 Task: Research Airbnb accommodation in Warrenton, South Africa from 2nd December, 2023 to 12th December, 2023 for 2 adults.1  bedroom having 1 bed and 1 bathroom. Property type can be hotel. Booking option can be shelf check-in. Look for 5 properties as per requirement.
Action: Mouse moved to (420, 39)
Screenshot: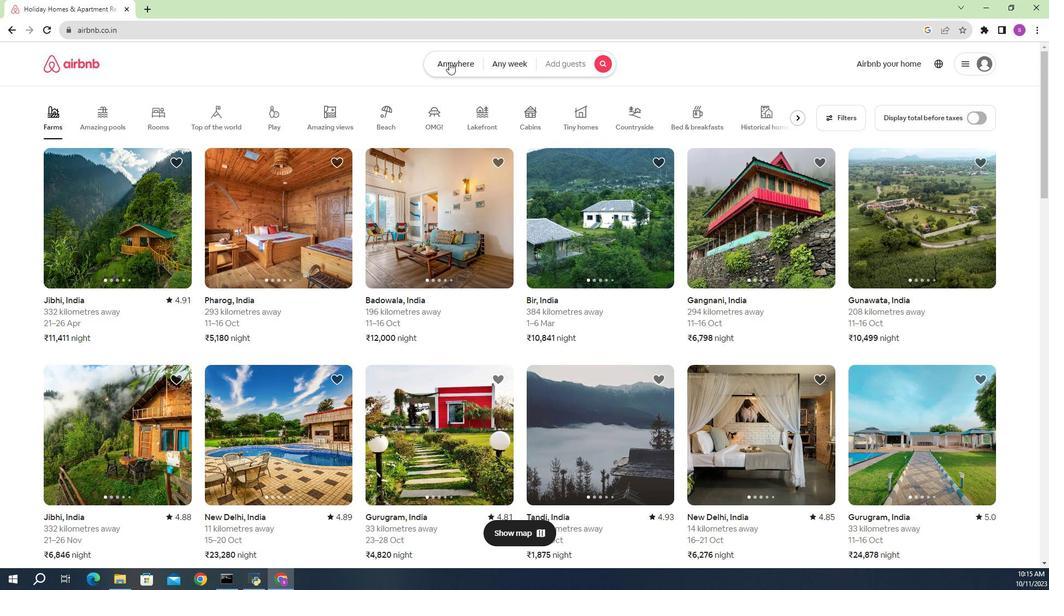 
Action: Mouse pressed left at (420, 39)
Screenshot: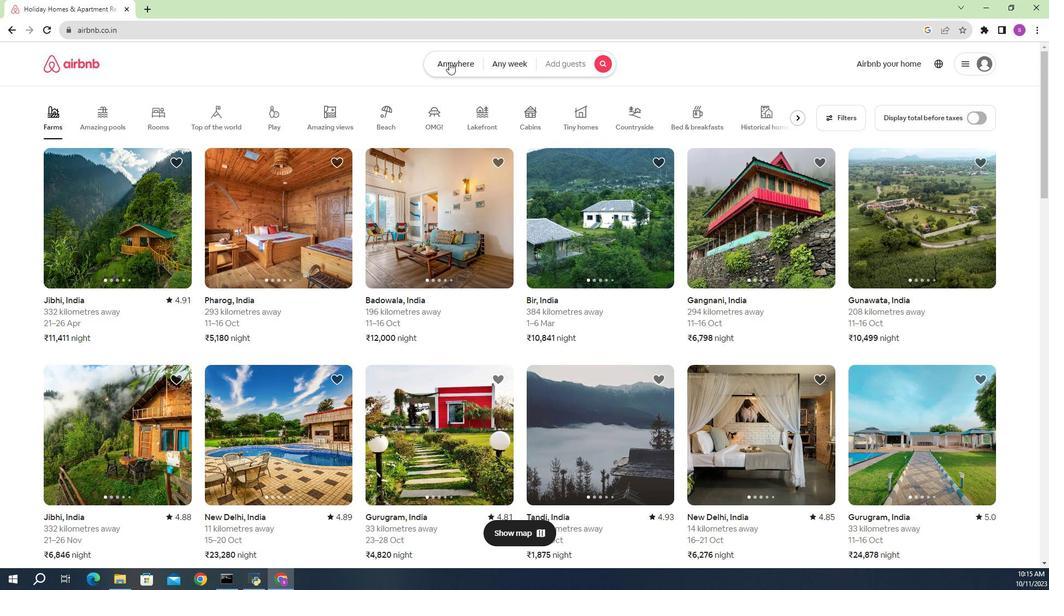 
Action: Mouse moved to (346, 85)
Screenshot: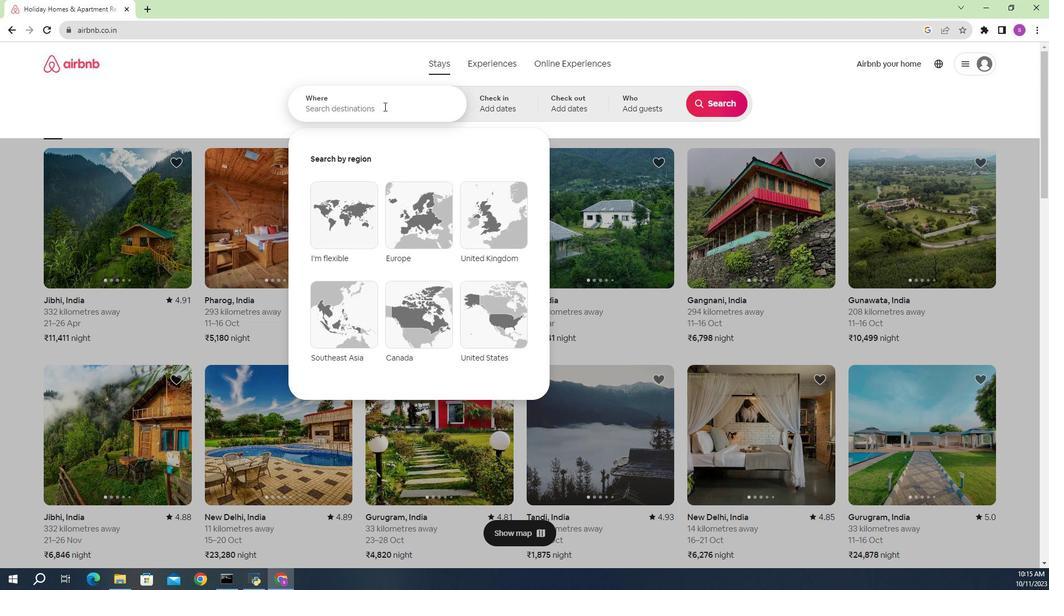 
Action: Mouse pressed left at (346, 85)
Screenshot: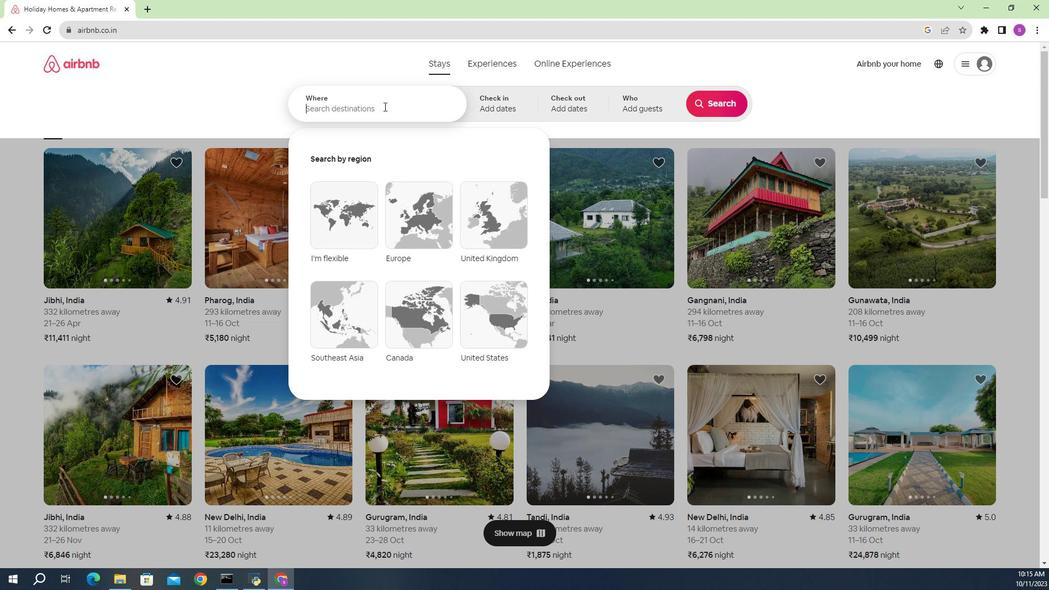 
Action: Key pressed <Key.shift>Warrenton,<Key.space><Key.shift>South<Key.space><Key.shift>africa<Key.enter>
Screenshot: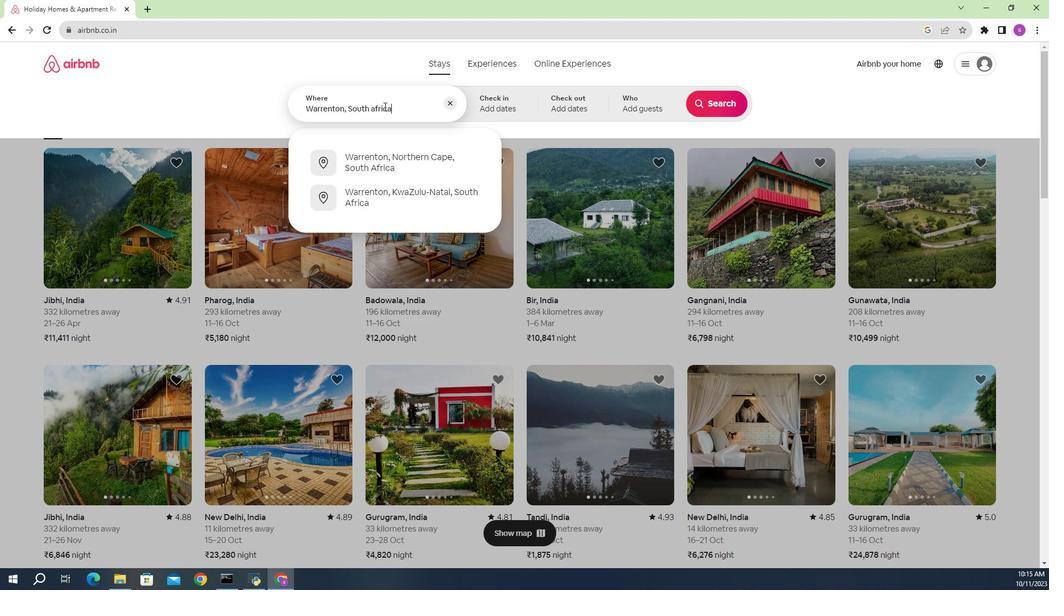 
Action: Mouse moved to (726, 172)
Screenshot: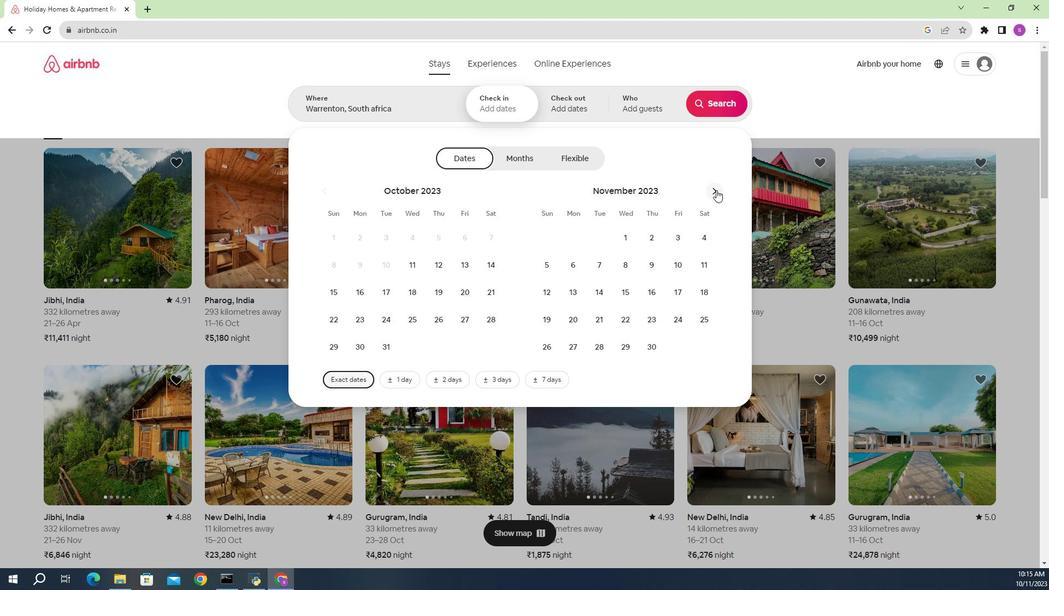 
Action: Mouse pressed left at (726, 172)
Screenshot: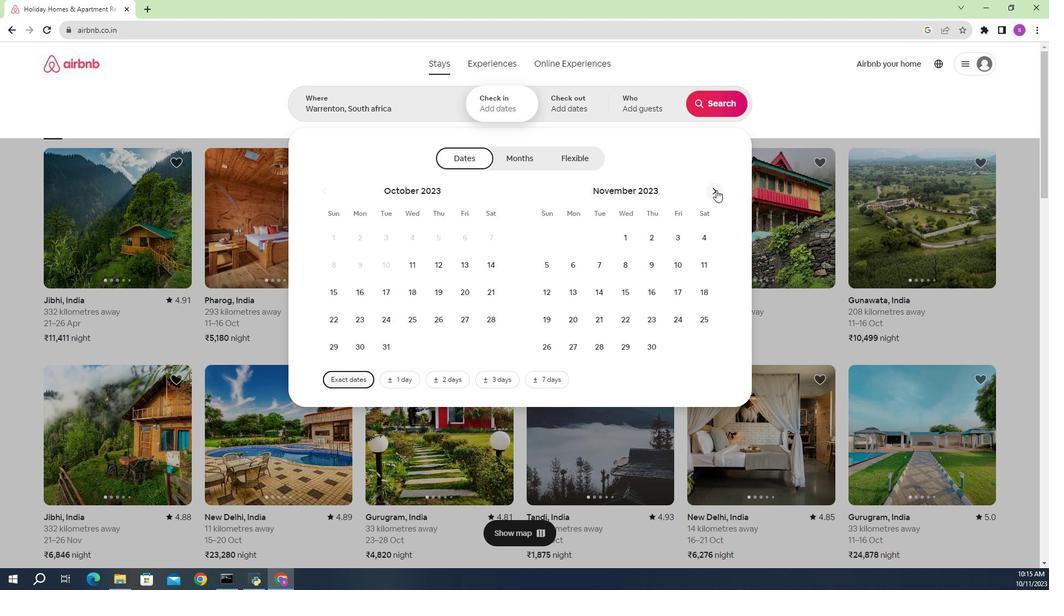 
Action: Mouse moved to (712, 218)
Screenshot: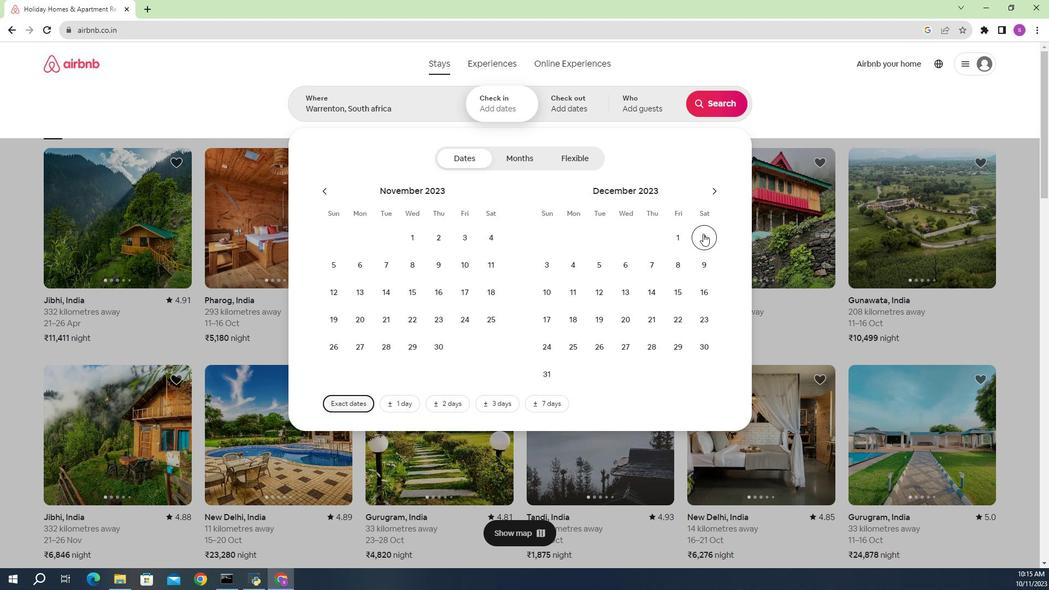 
Action: Mouse pressed left at (712, 218)
Screenshot: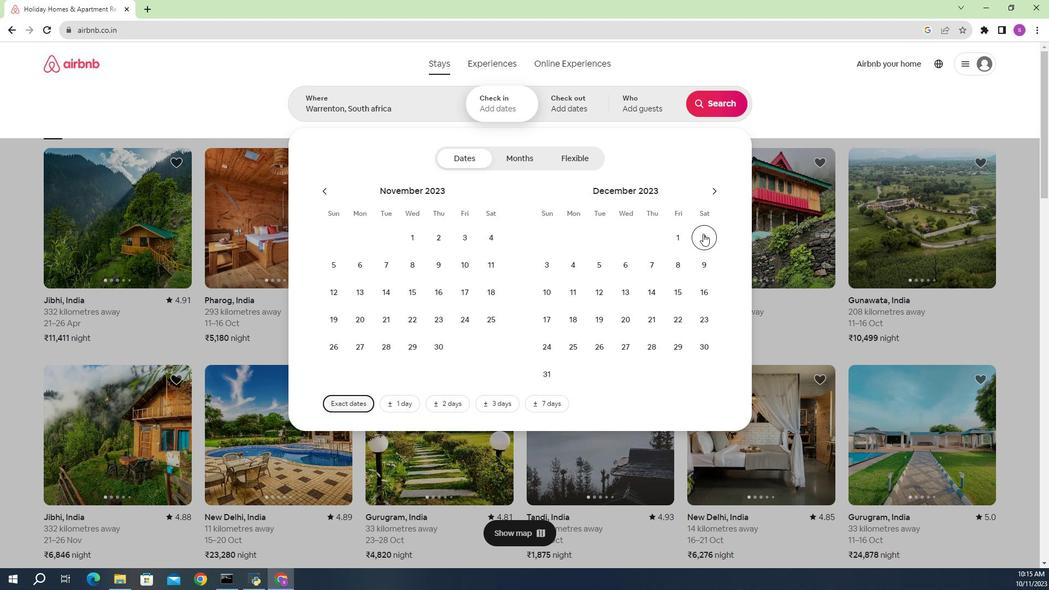 
Action: Mouse moved to (600, 279)
Screenshot: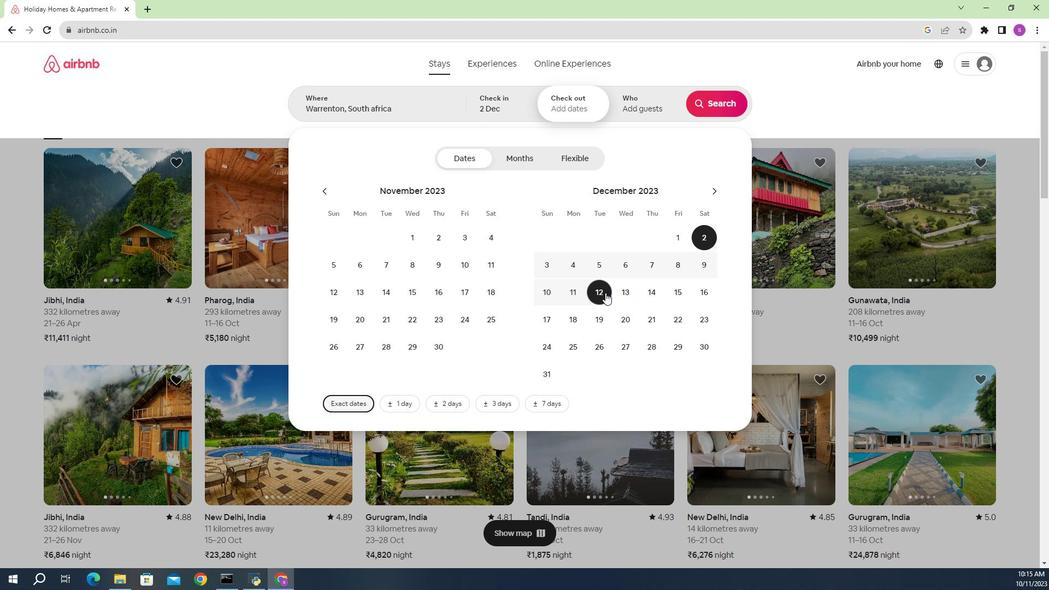 
Action: Mouse pressed left at (600, 279)
Screenshot: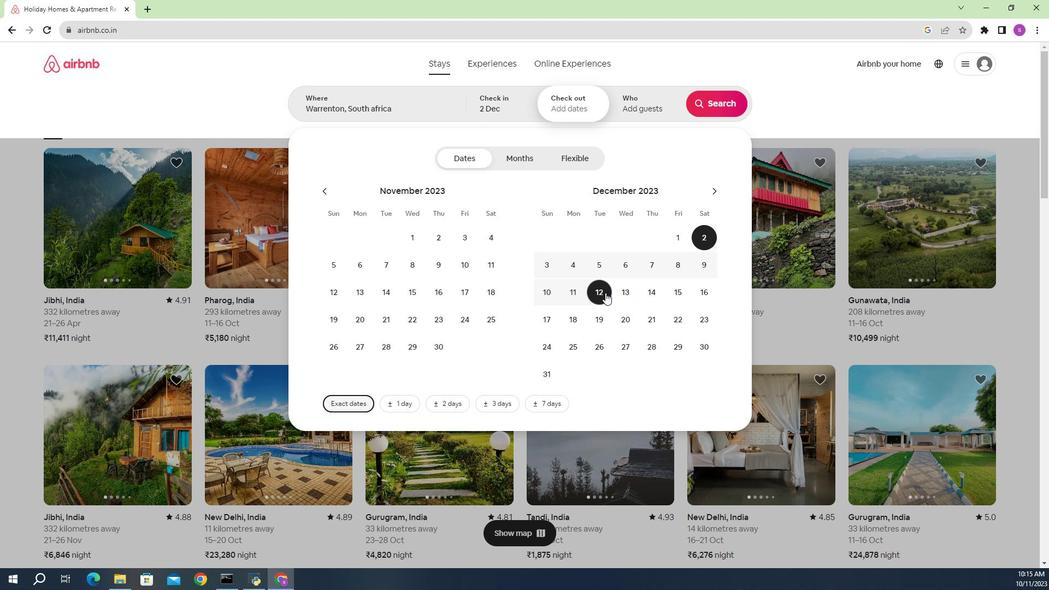 
Action: Mouse moved to (638, 77)
Screenshot: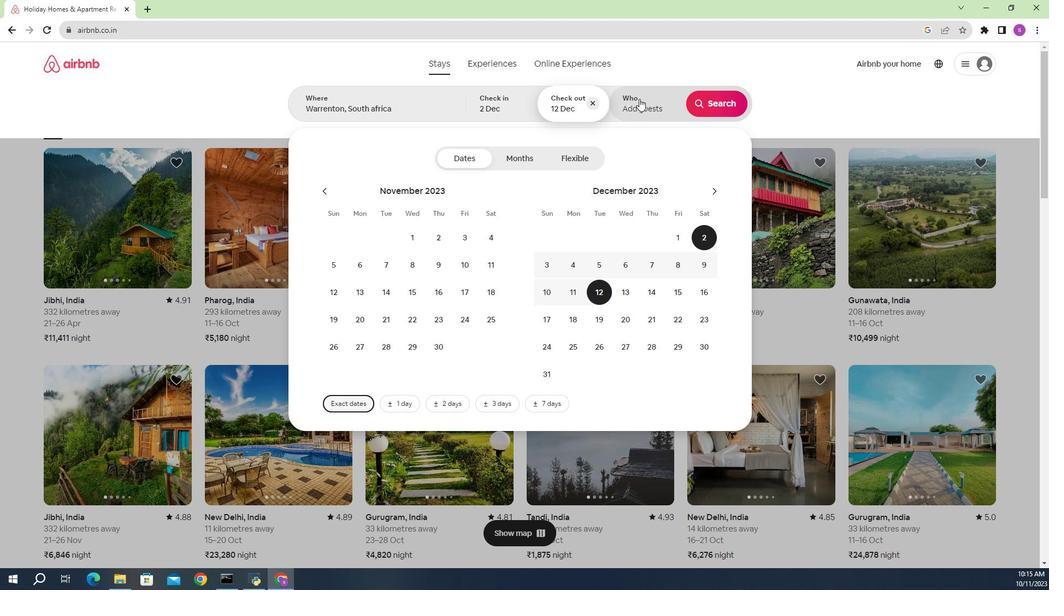 
Action: Mouse pressed left at (638, 77)
Screenshot: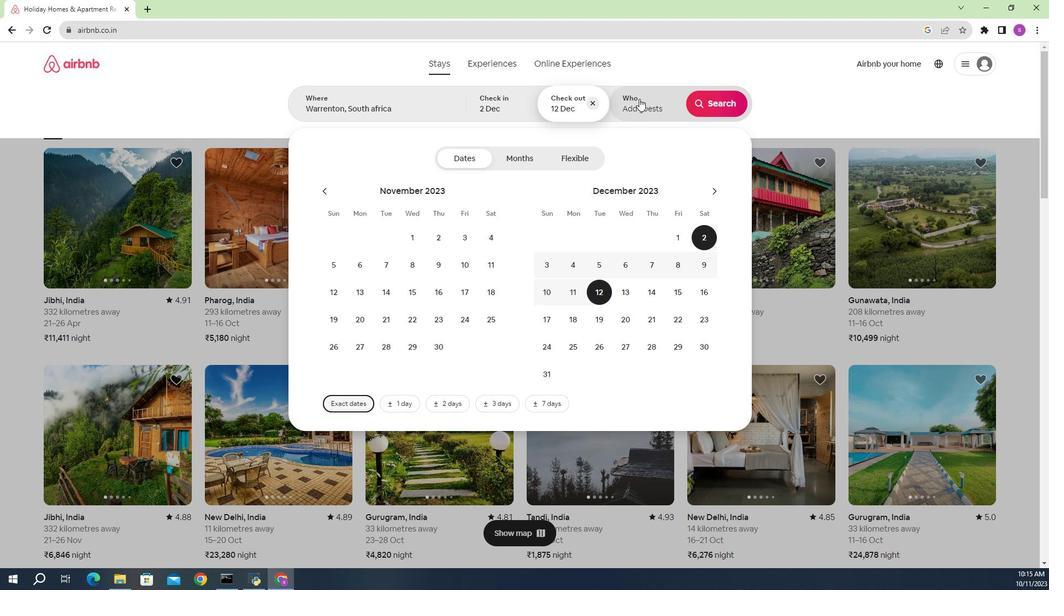 
Action: Mouse moved to (735, 141)
Screenshot: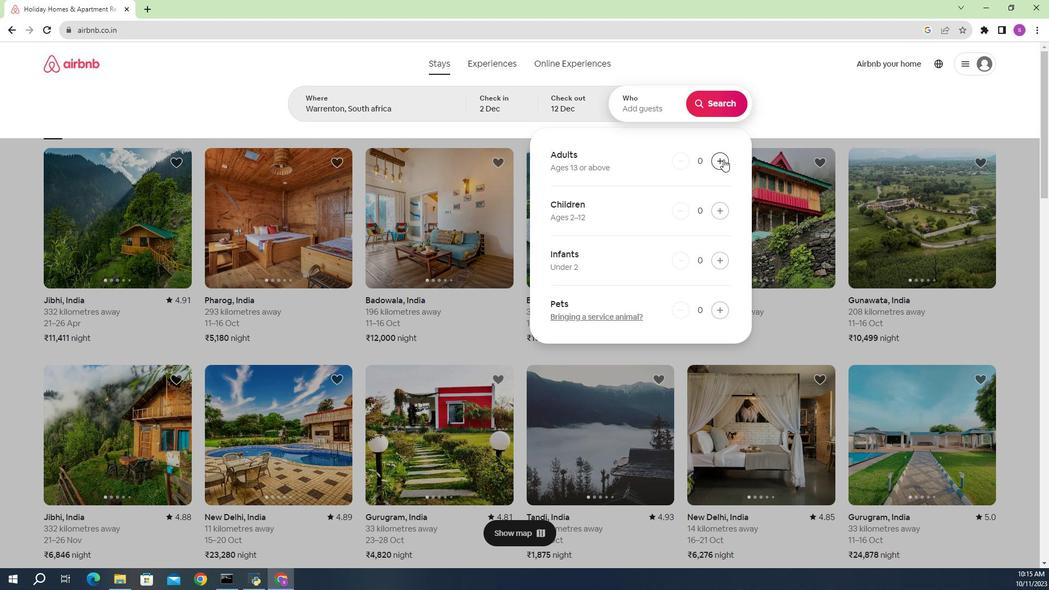 
Action: Mouse pressed left at (735, 141)
Screenshot: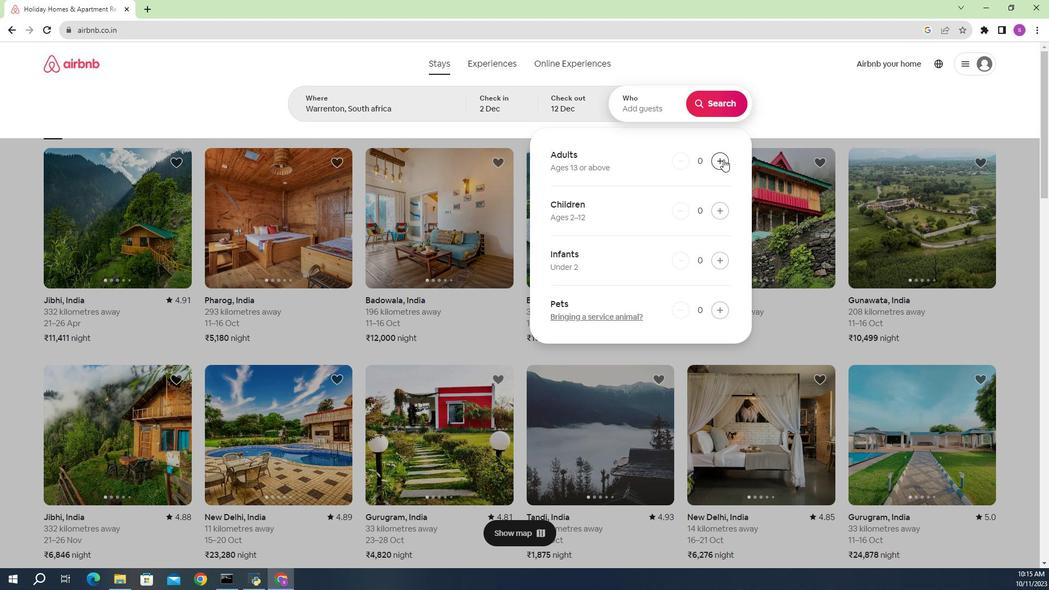 
Action: Mouse pressed left at (735, 141)
Screenshot: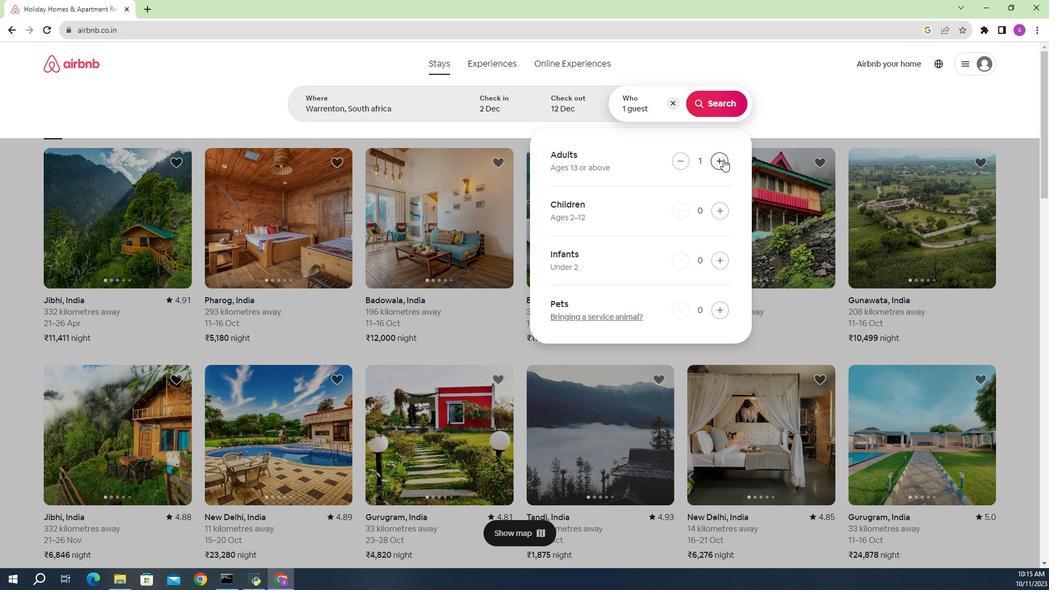 
Action: Mouse moved to (714, 80)
Screenshot: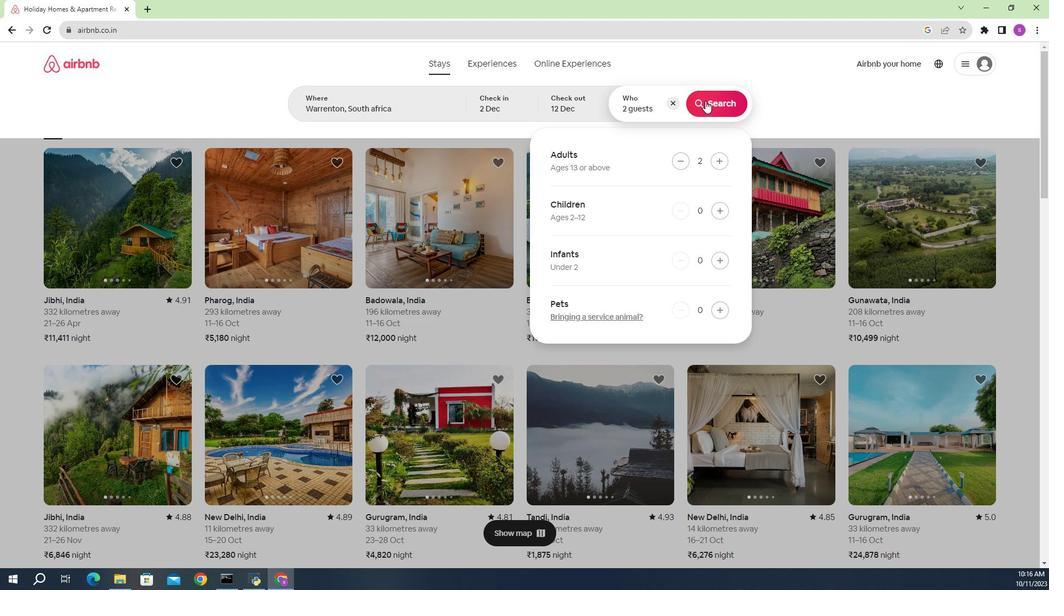 
Action: Mouse pressed left at (714, 80)
Screenshot: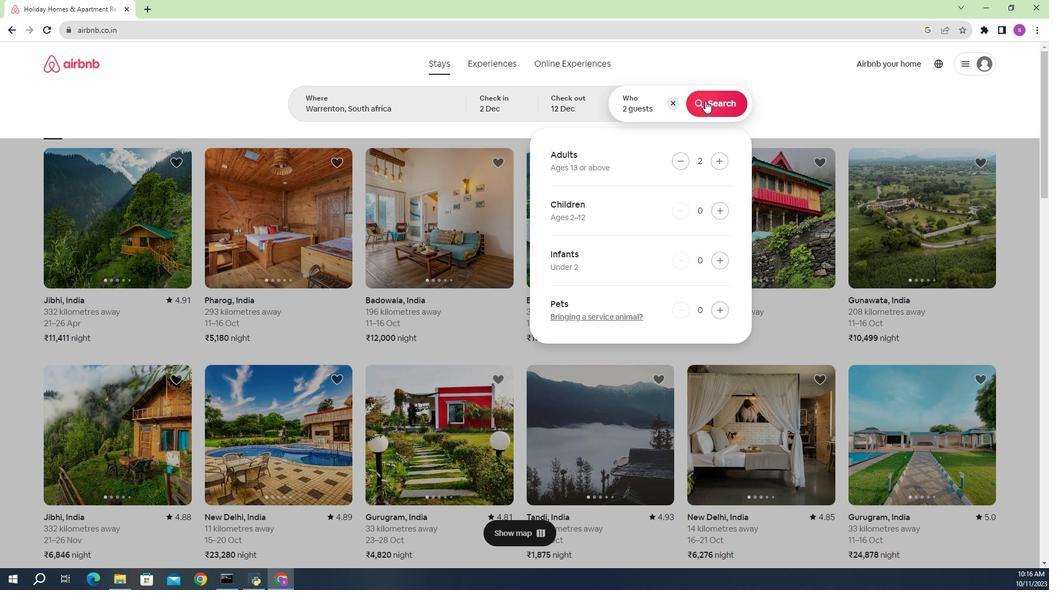 
Action: Mouse moved to (915, 85)
Screenshot: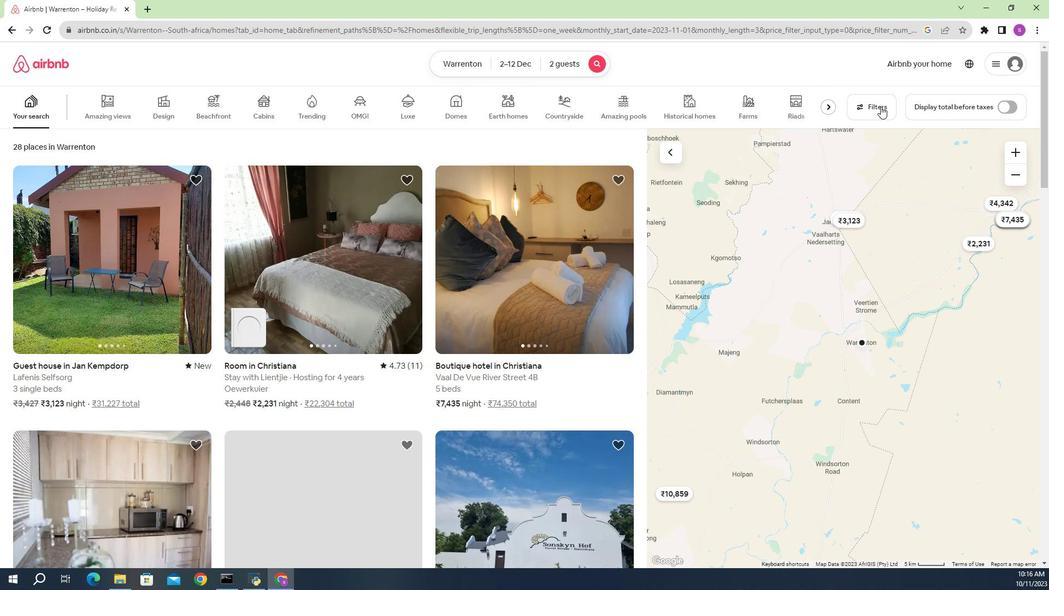 
Action: Mouse pressed left at (915, 85)
Screenshot: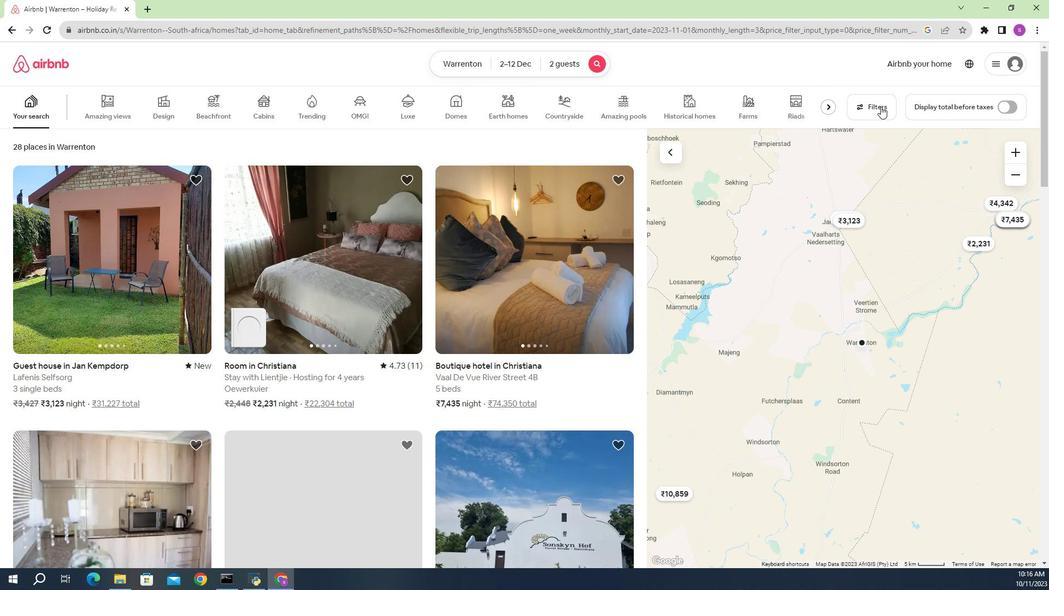 
Action: Mouse moved to (424, 359)
Screenshot: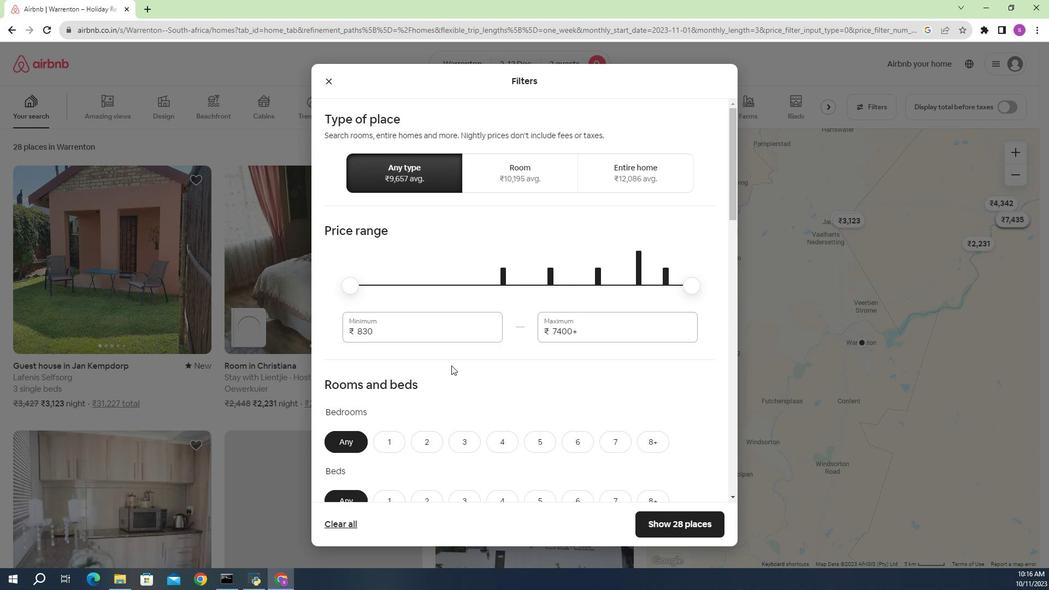 
Action: Mouse scrolled (424, 359) with delta (0, 0)
Screenshot: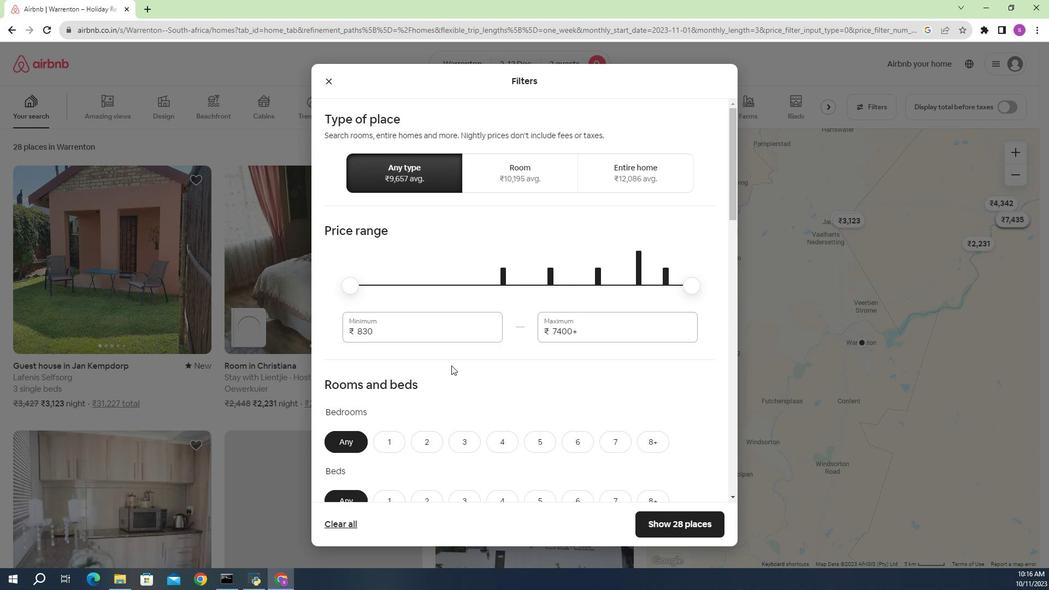 
Action: Mouse moved to (422, 350)
Screenshot: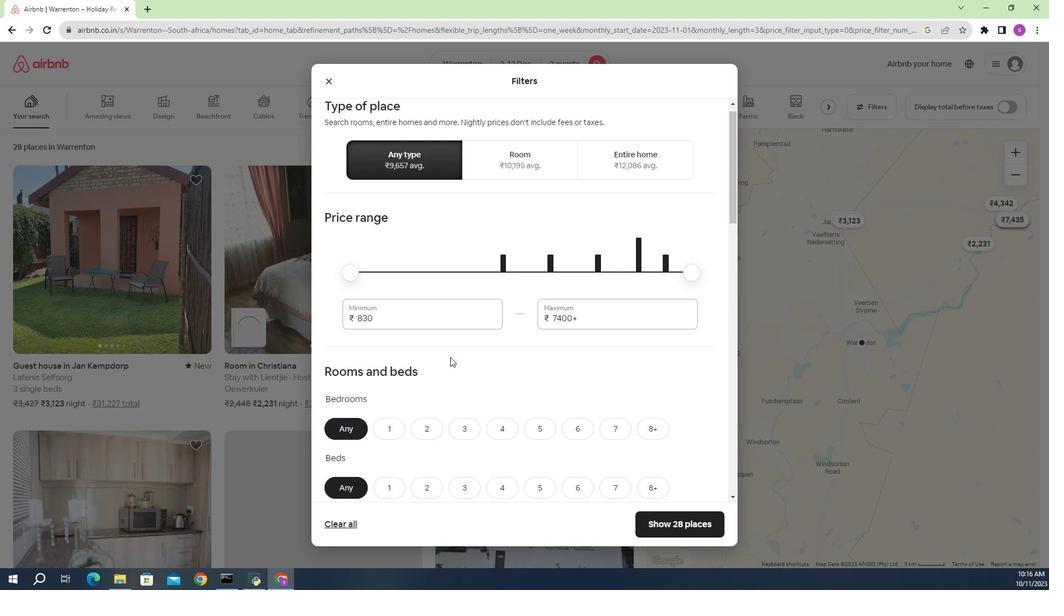
Action: Mouse scrolled (422, 350) with delta (0, 0)
Screenshot: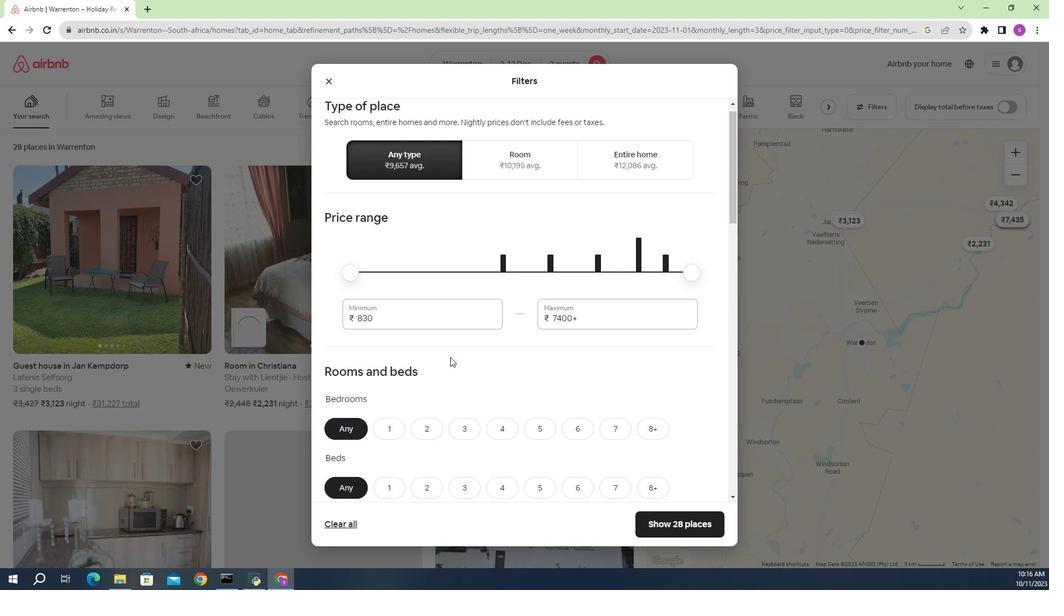 
Action: Mouse moved to (349, 314)
Screenshot: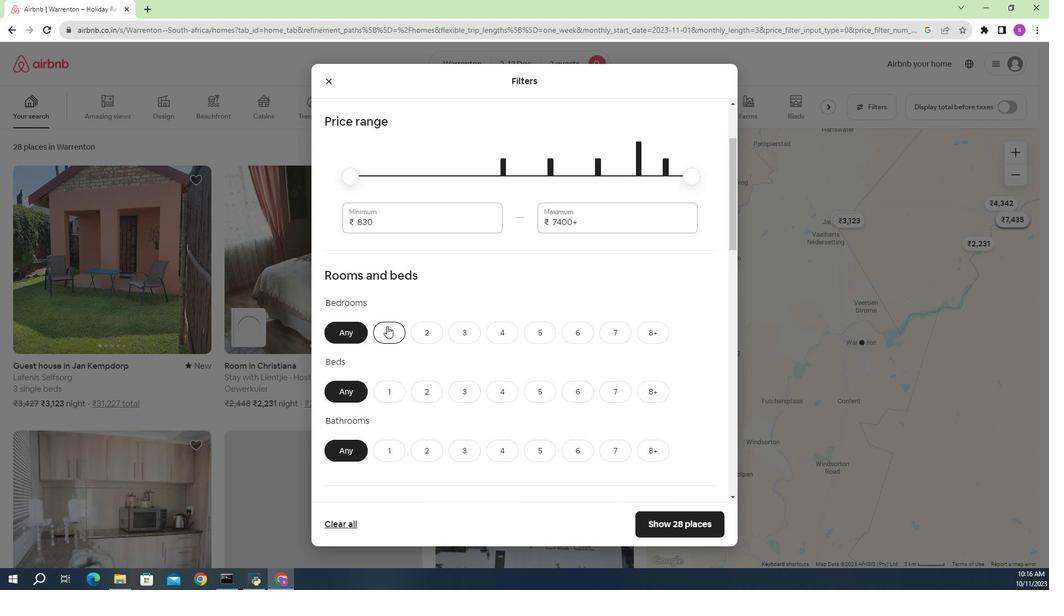 
Action: Mouse pressed left at (349, 314)
Screenshot: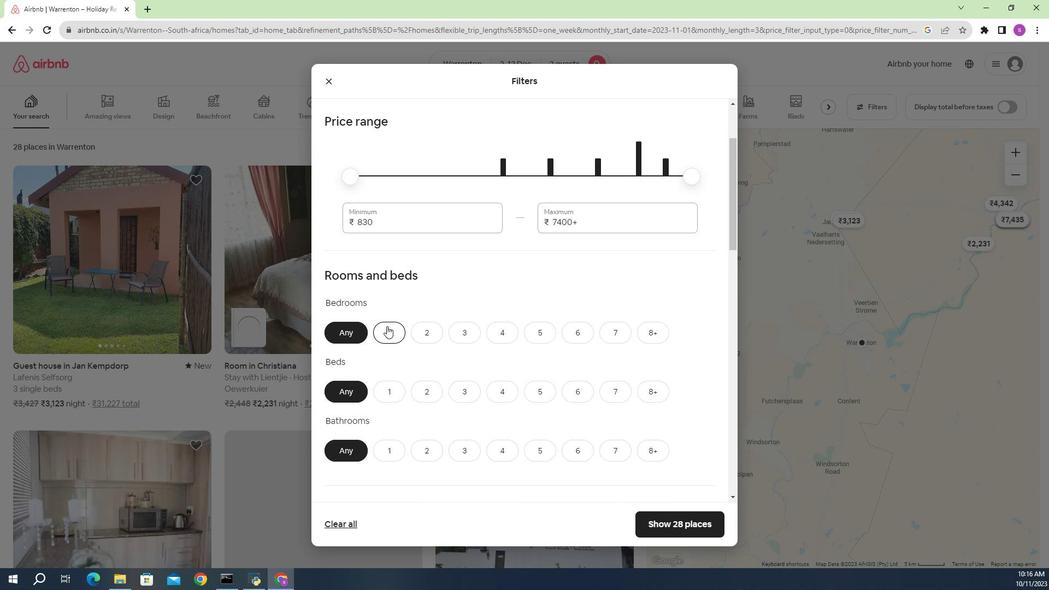 
Action: Mouse moved to (352, 381)
Screenshot: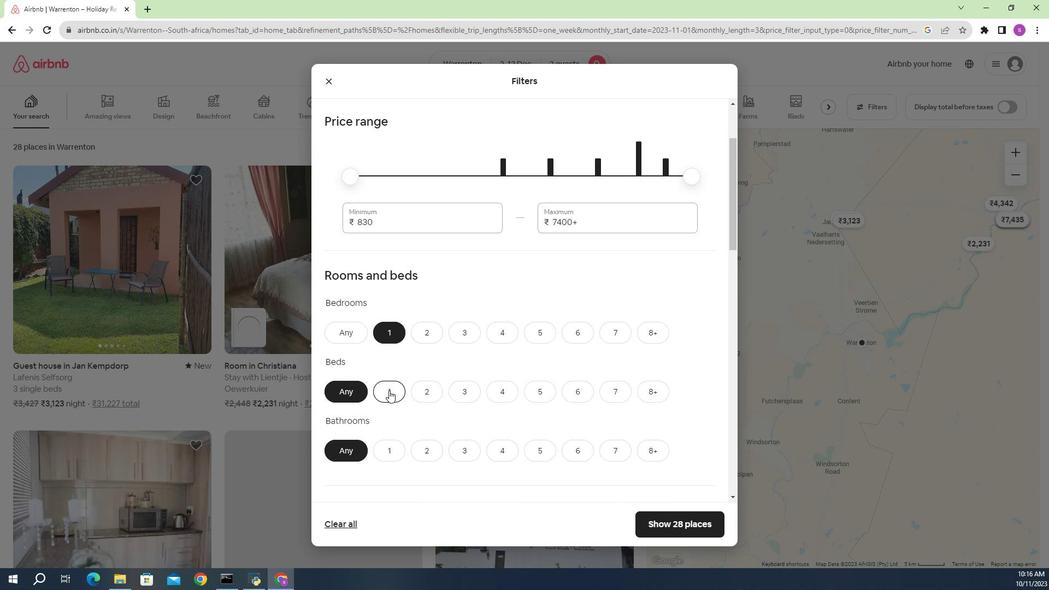 
Action: Mouse pressed left at (352, 381)
Screenshot: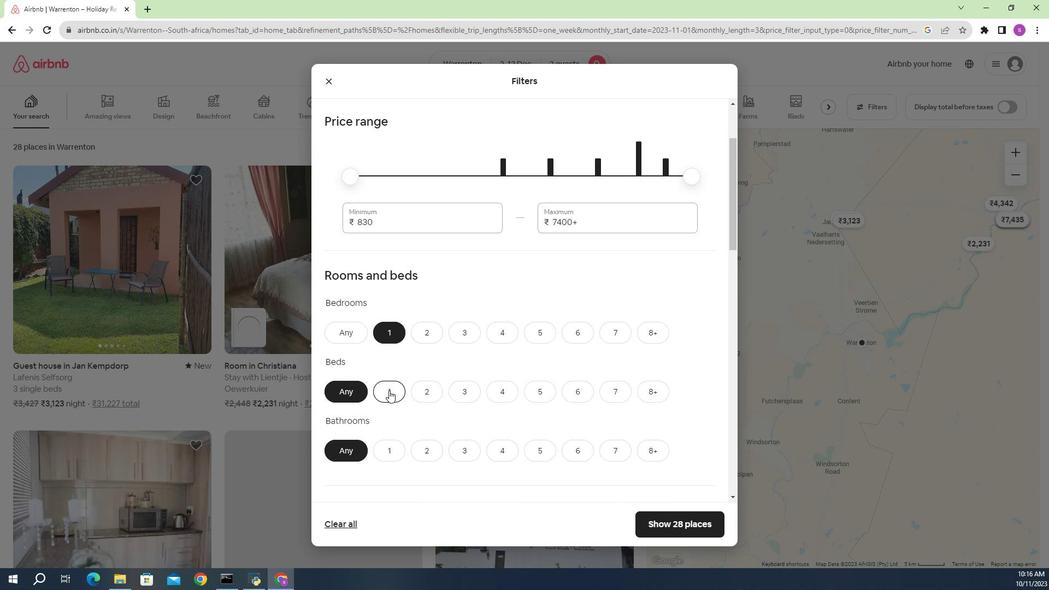 
Action: Mouse moved to (370, 348)
Screenshot: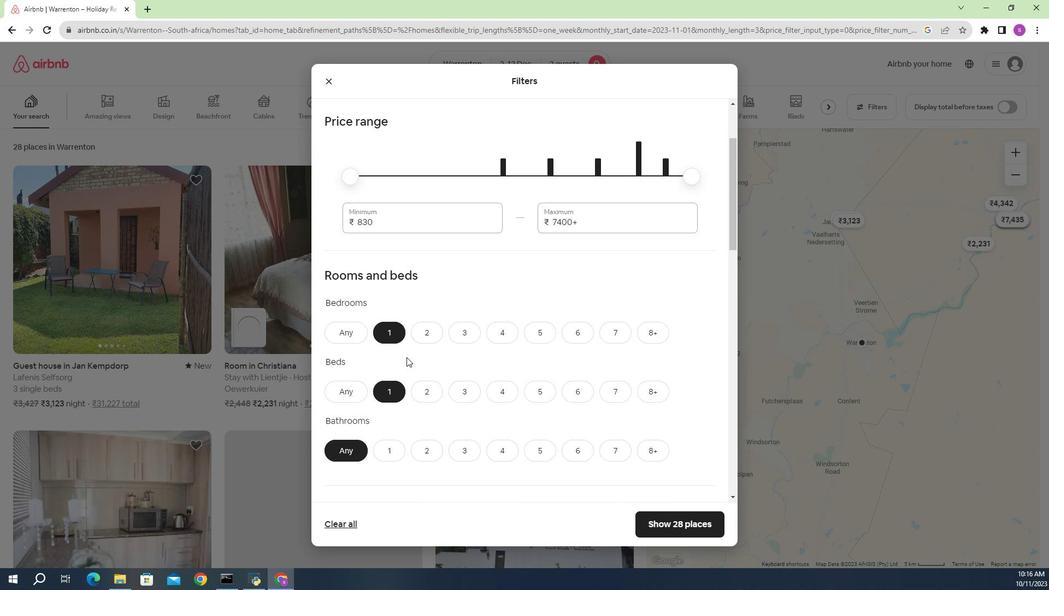 
Action: Mouse scrolled (370, 347) with delta (0, -1)
Screenshot: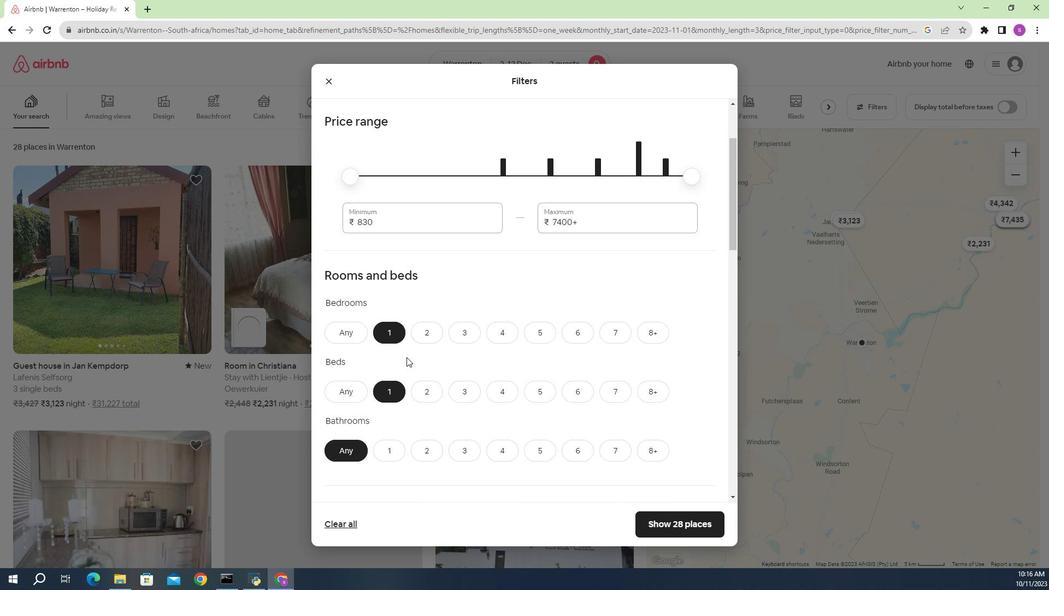 
Action: Mouse moved to (372, 345)
Screenshot: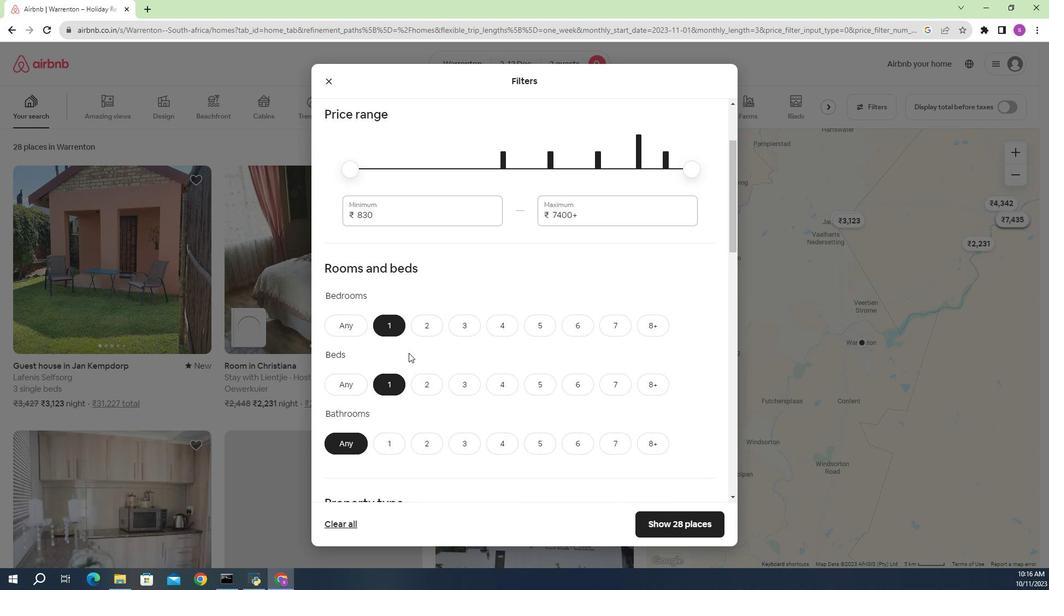 
Action: Mouse scrolled (372, 345) with delta (0, 0)
Screenshot: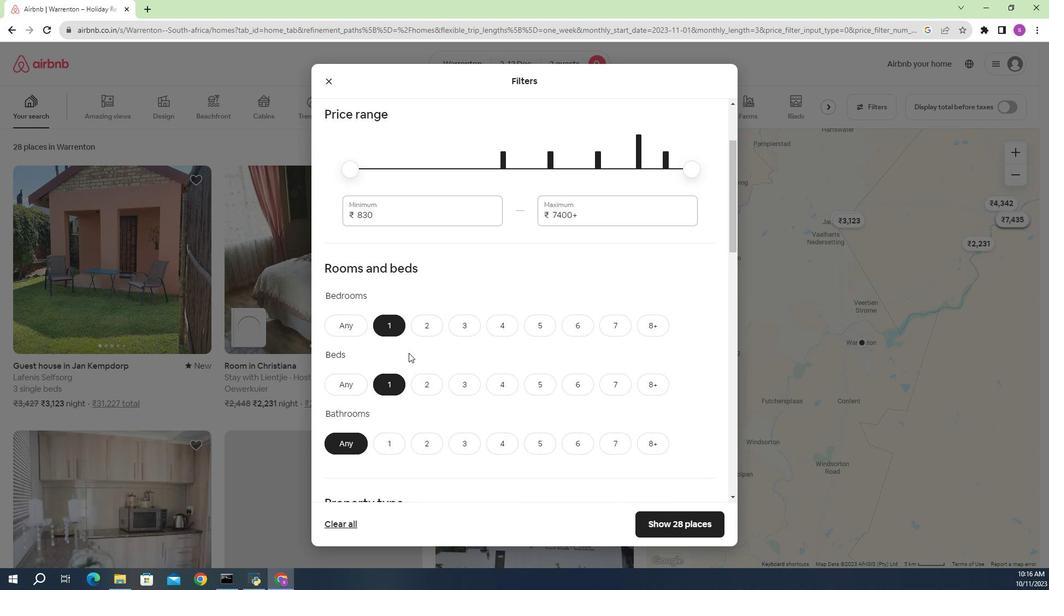 
Action: Mouse moved to (346, 325)
Screenshot: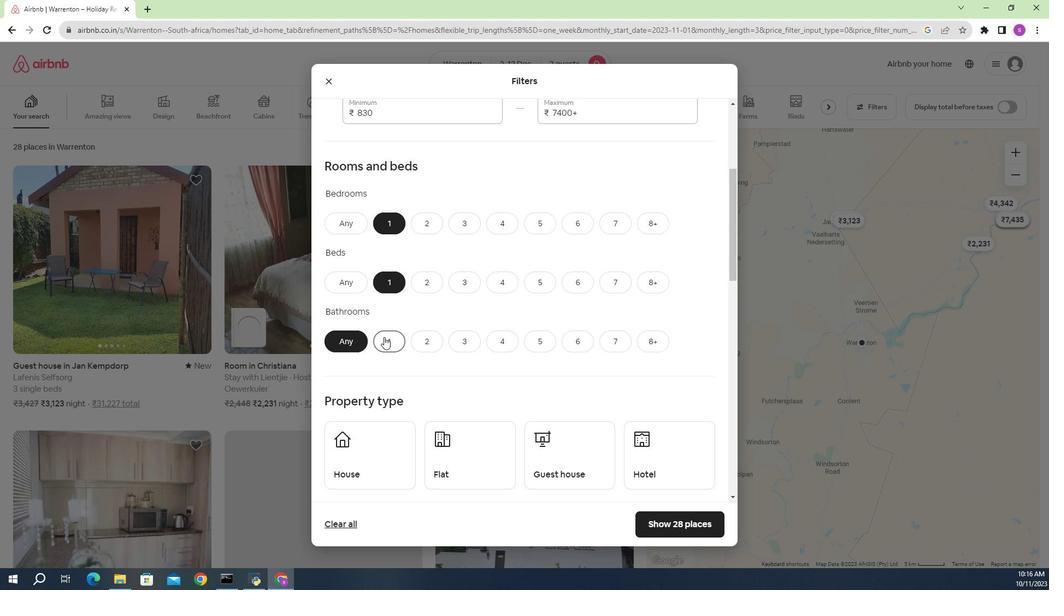 
Action: Mouse pressed left at (346, 325)
Screenshot: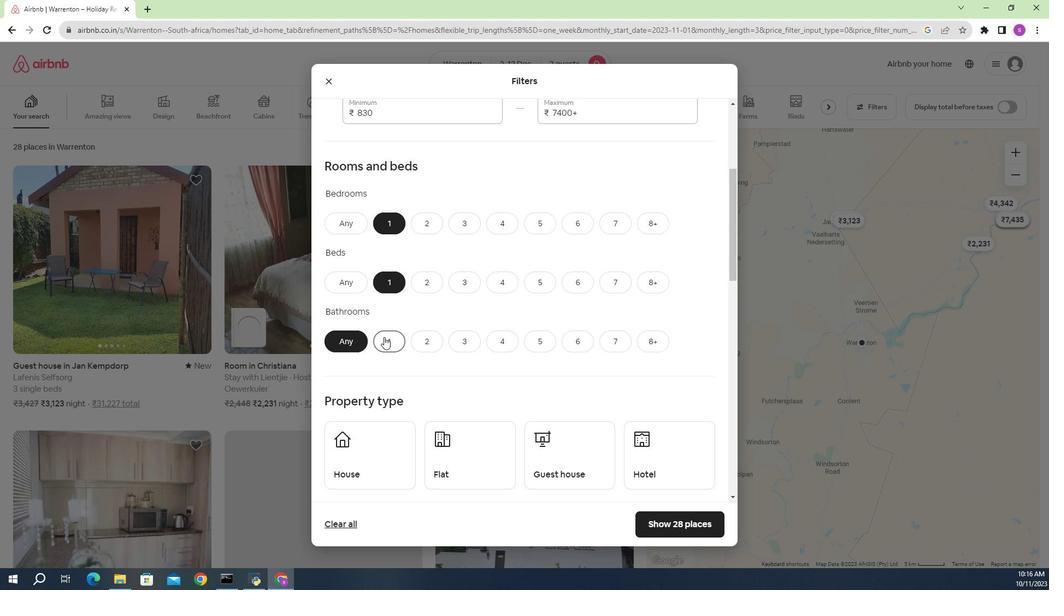 
Action: Mouse moved to (381, 291)
Screenshot: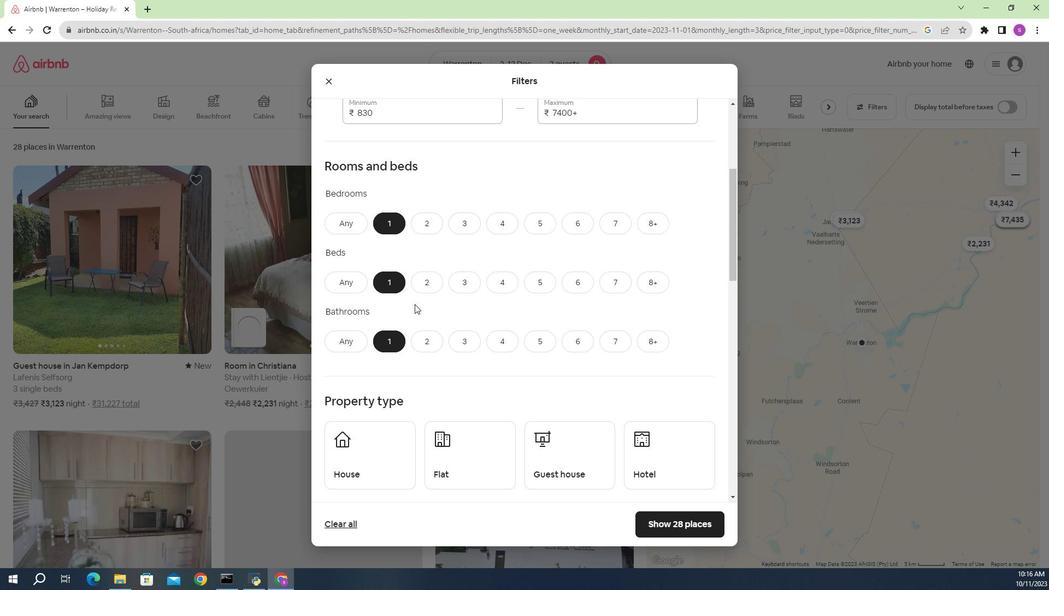 
Action: Mouse scrolled (381, 290) with delta (0, -1)
Screenshot: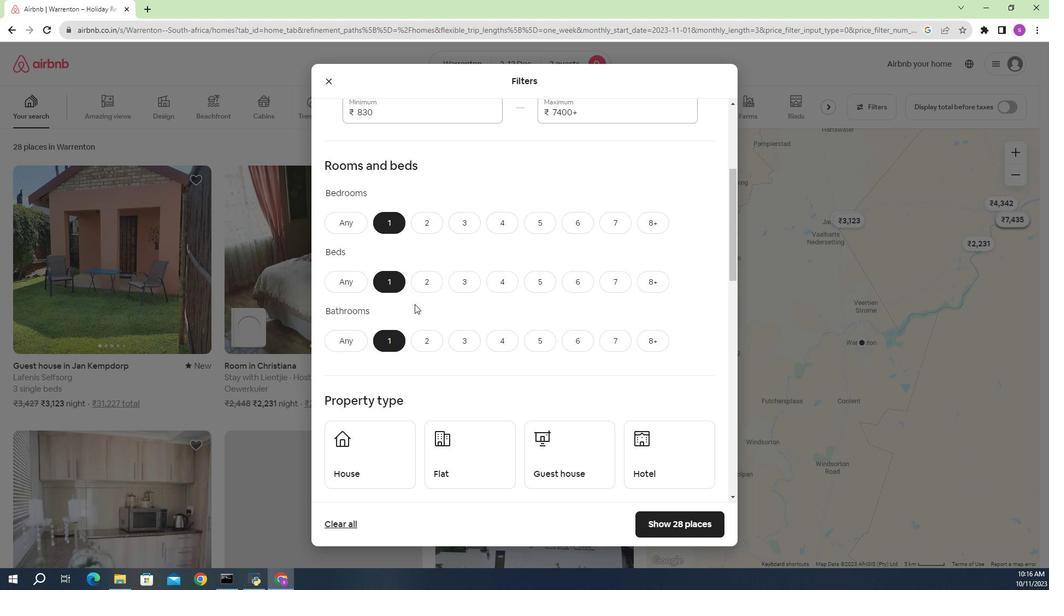 
Action: Mouse moved to (663, 393)
Screenshot: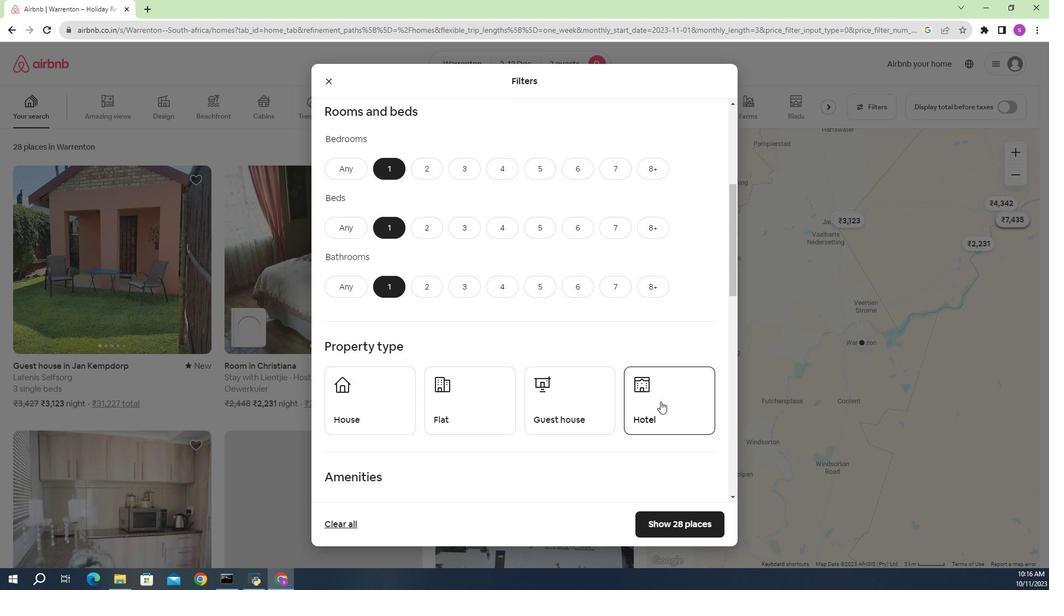 
Action: Mouse pressed left at (663, 393)
Screenshot: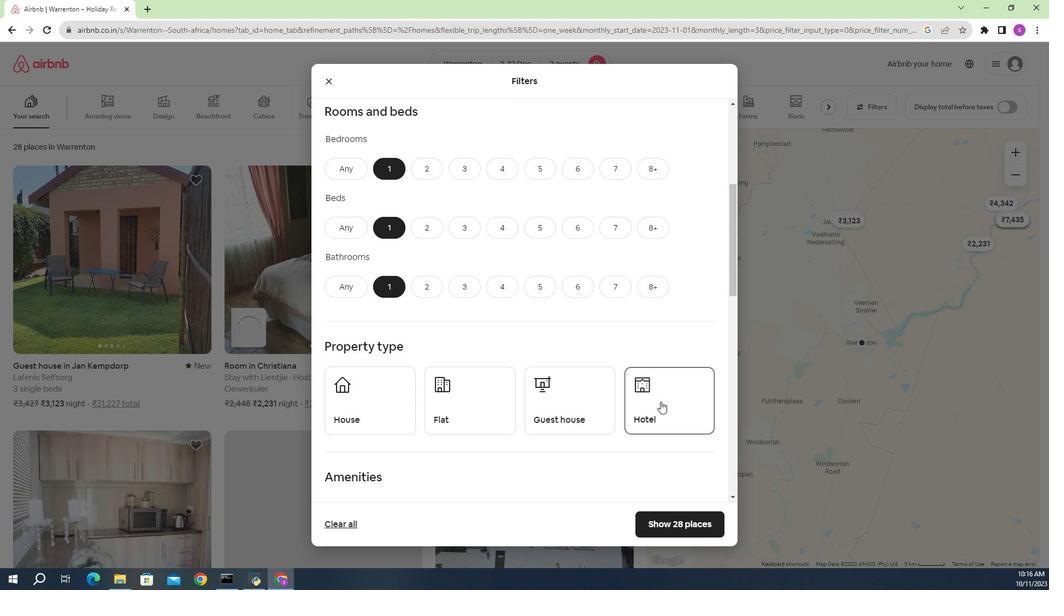 
Action: Mouse moved to (555, 425)
Screenshot: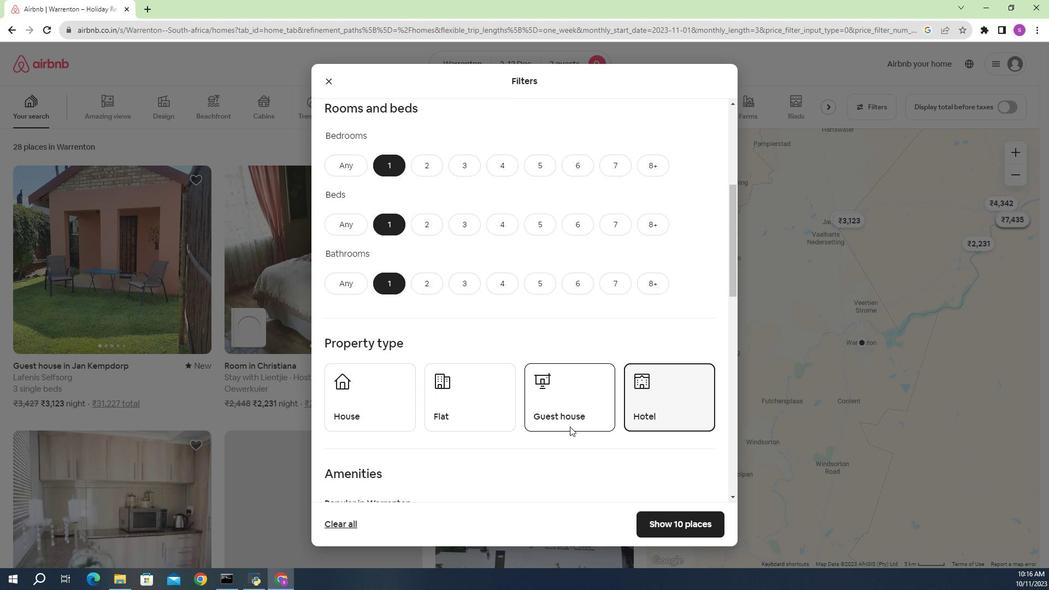 
Action: Mouse scrolled (555, 425) with delta (0, 0)
Screenshot: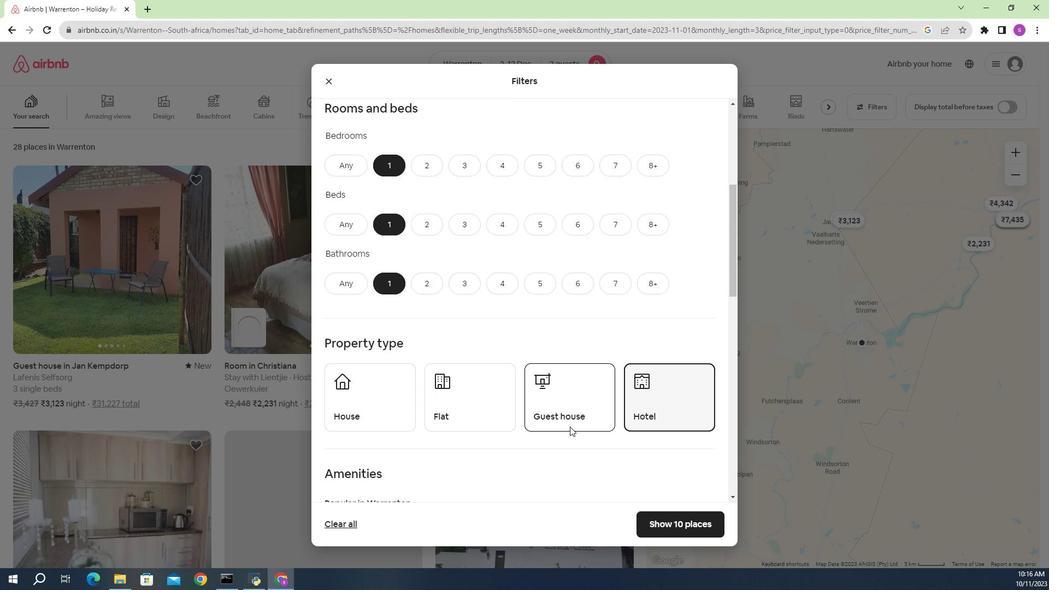 
Action: Mouse moved to (570, 379)
Screenshot: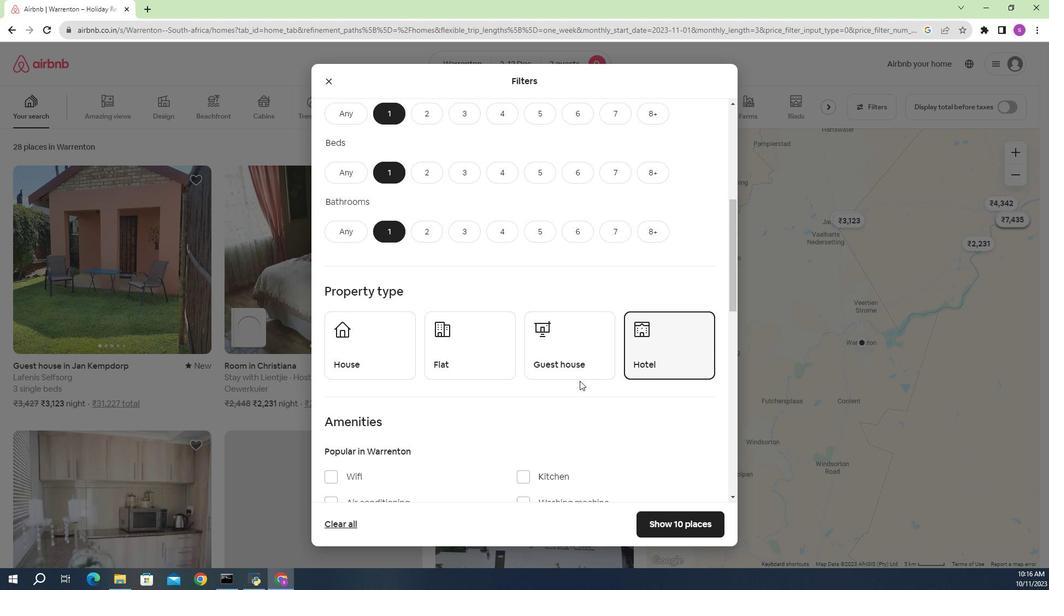
Action: Mouse scrolled (570, 379) with delta (0, 0)
Screenshot: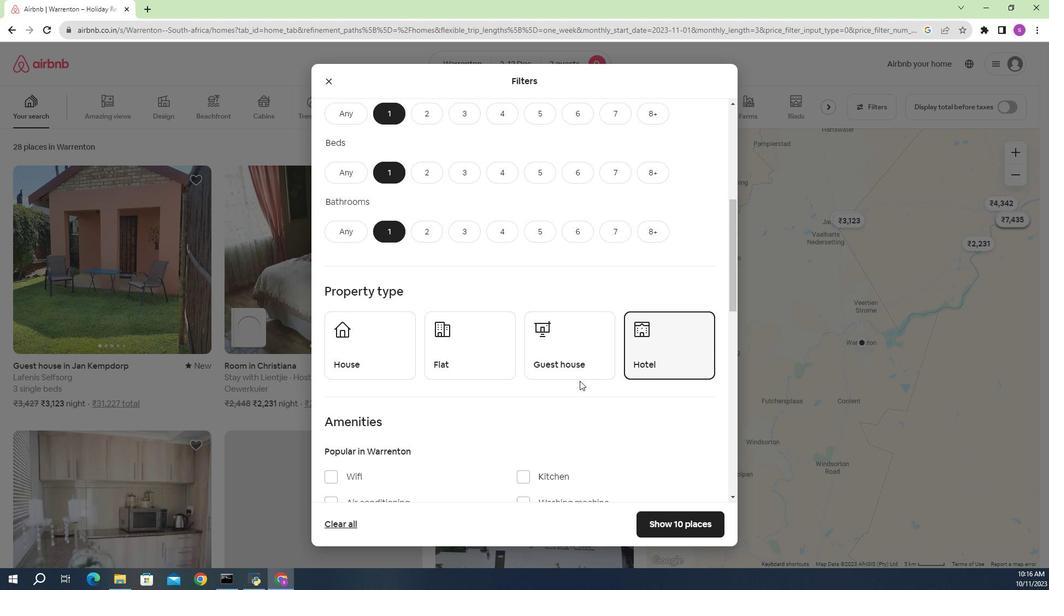 
Action: Mouse moved to (567, 357)
Screenshot: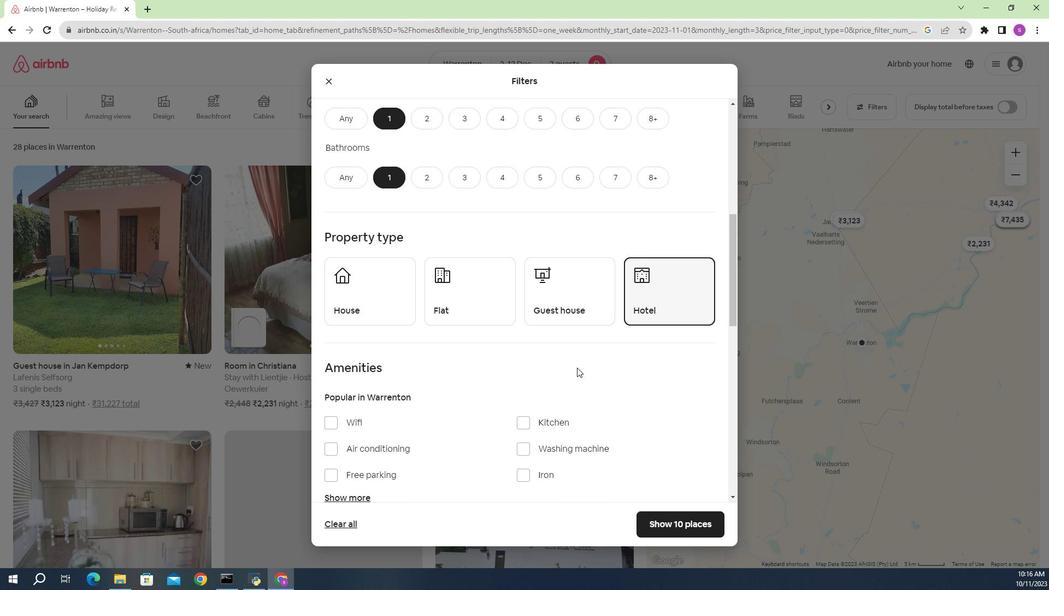 
Action: Mouse scrolled (567, 356) with delta (0, 0)
Screenshot: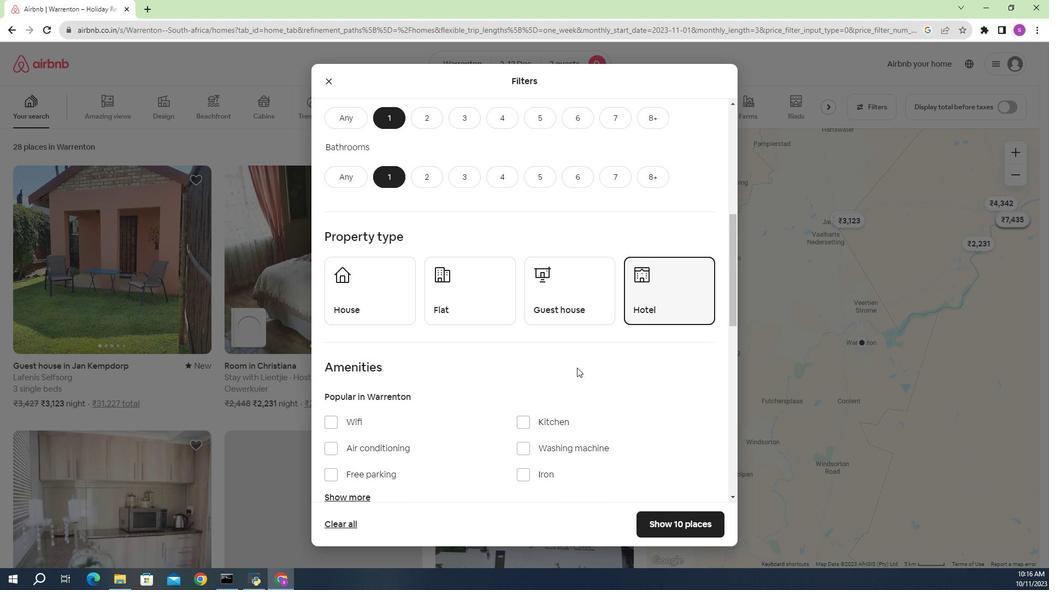 
Action: Mouse moved to (567, 357)
Screenshot: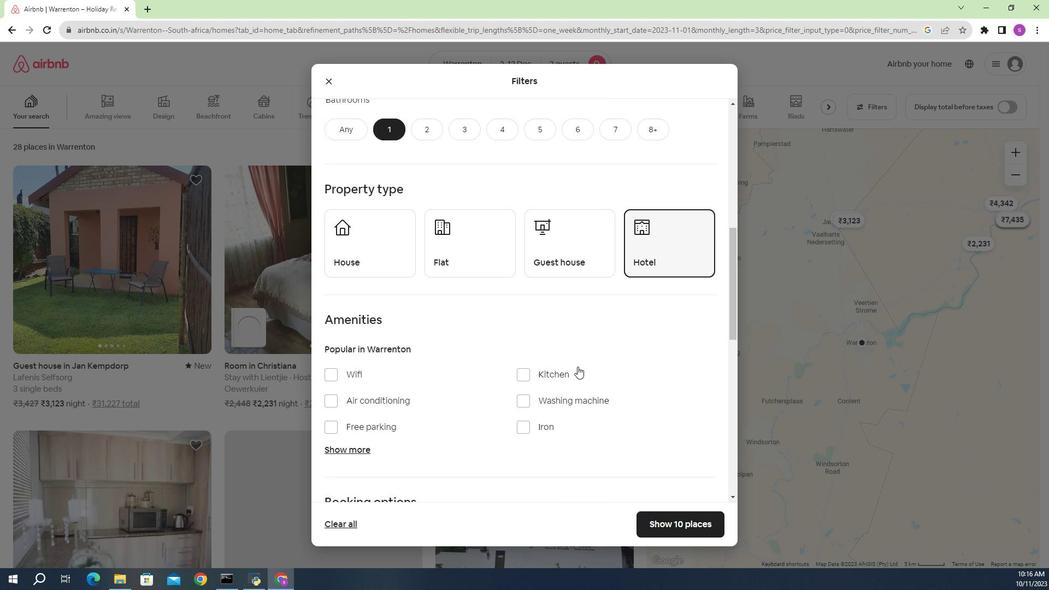 
Action: Mouse scrolled (567, 356) with delta (0, 0)
Screenshot: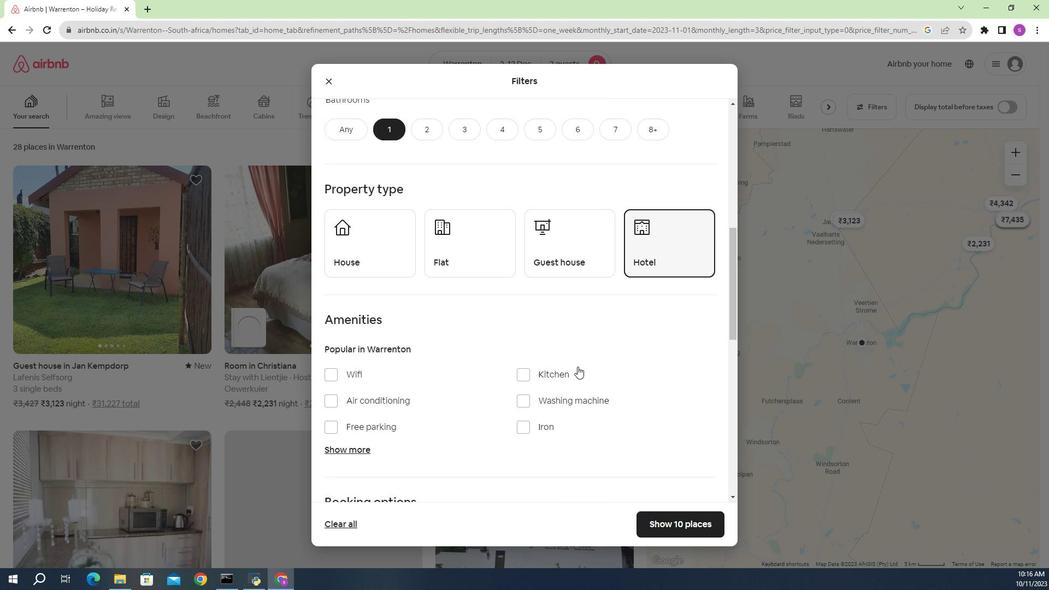 
Action: Mouse moved to (515, 297)
Screenshot: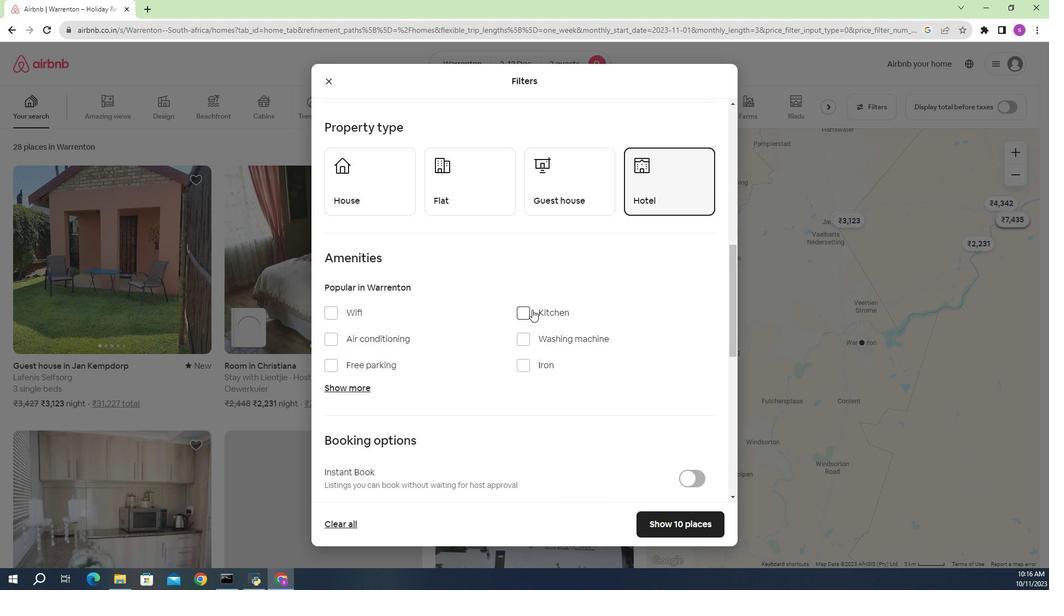 
Action: Mouse scrolled (515, 296) with delta (0, 0)
Screenshot: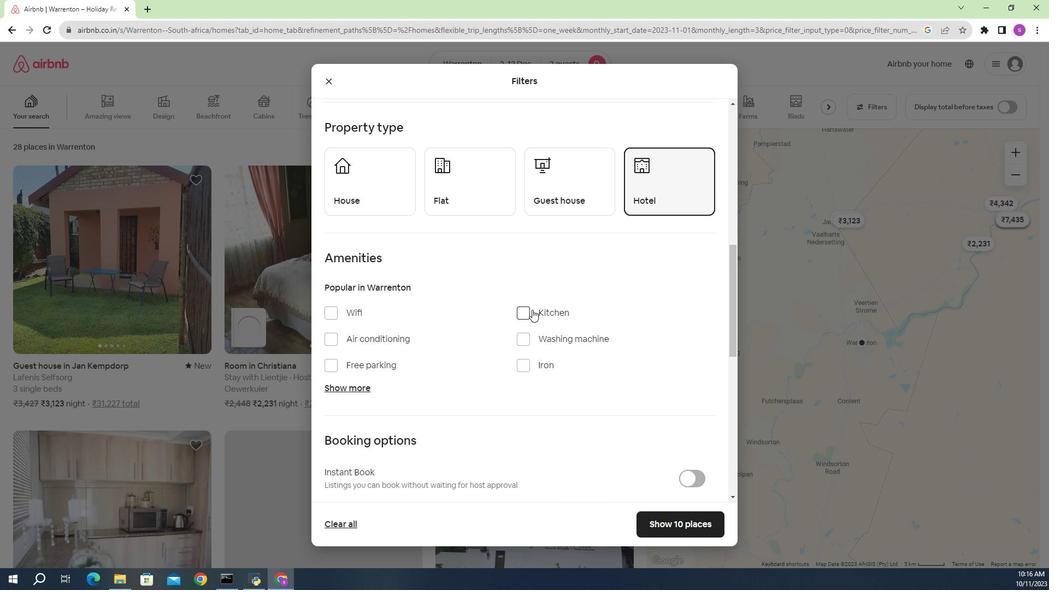
Action: Mouse scrolled (515, 296) with delta (0, 0)
Screenshot: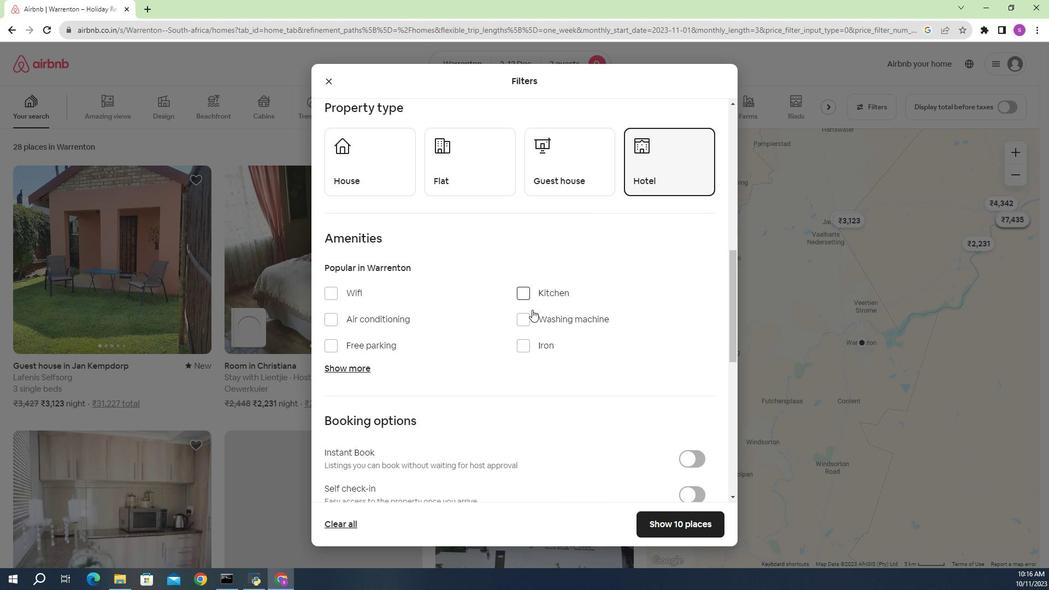 
Action: Mouse moved to (704, 399)
Screenshot: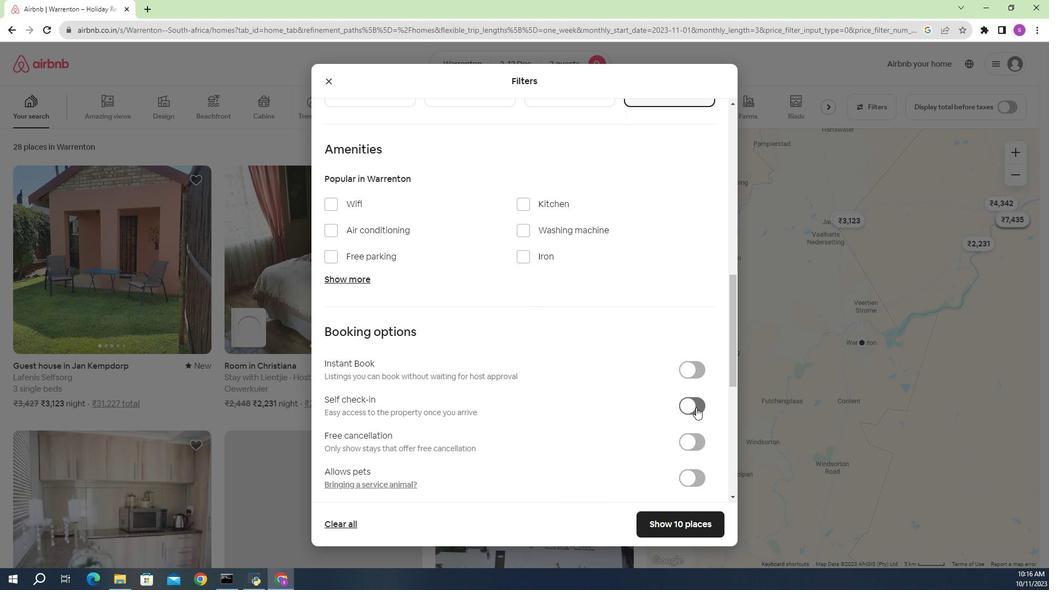 
Action: Mouse pressed left at (704, 399)
Screenshot: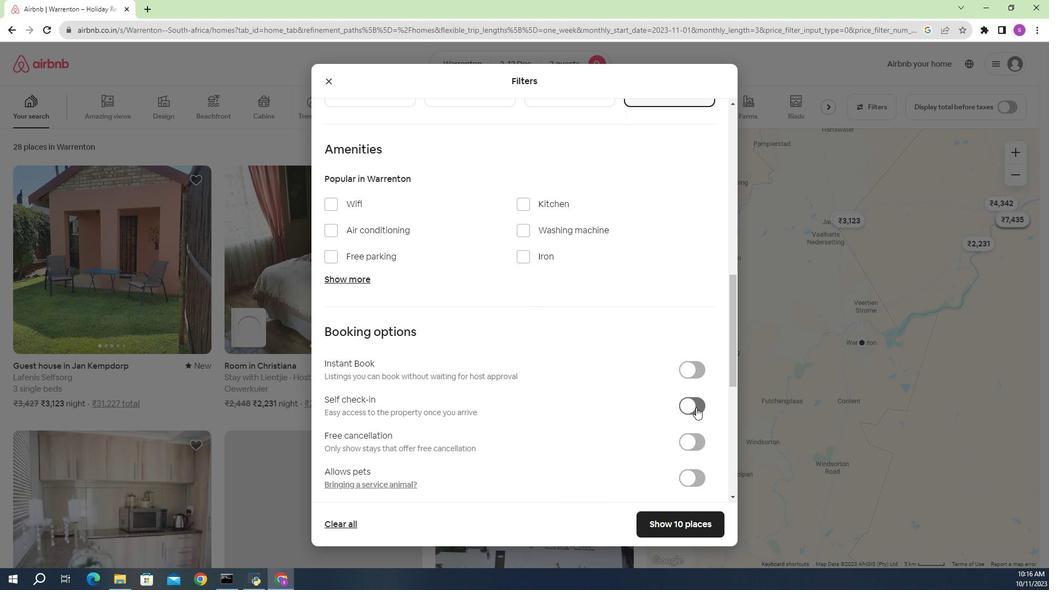
Action: Mouse moved to (582, 375)
Screenshot: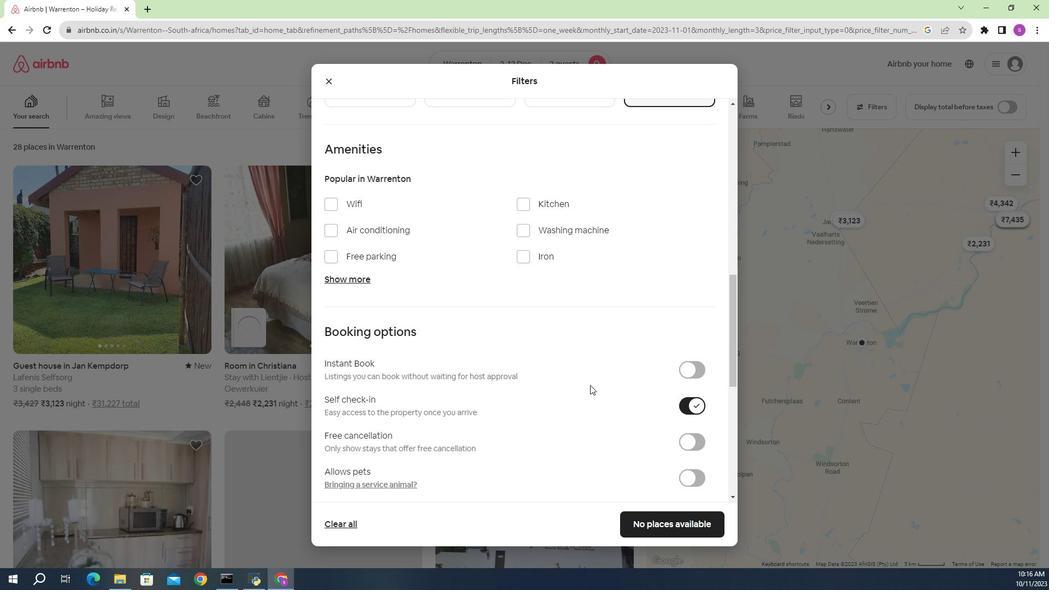 
Action: Mouse scrolled (582, 374) with delta (0, 0)
Screenshot: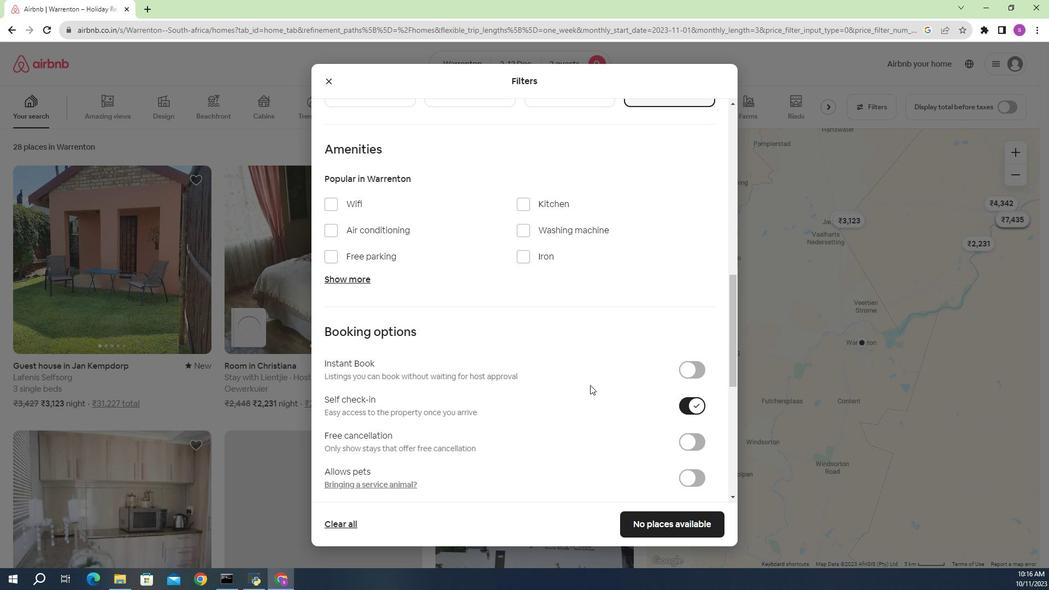 
Action: Mouse scrolled (582, 374) with delta (0, 0)
Screenshot: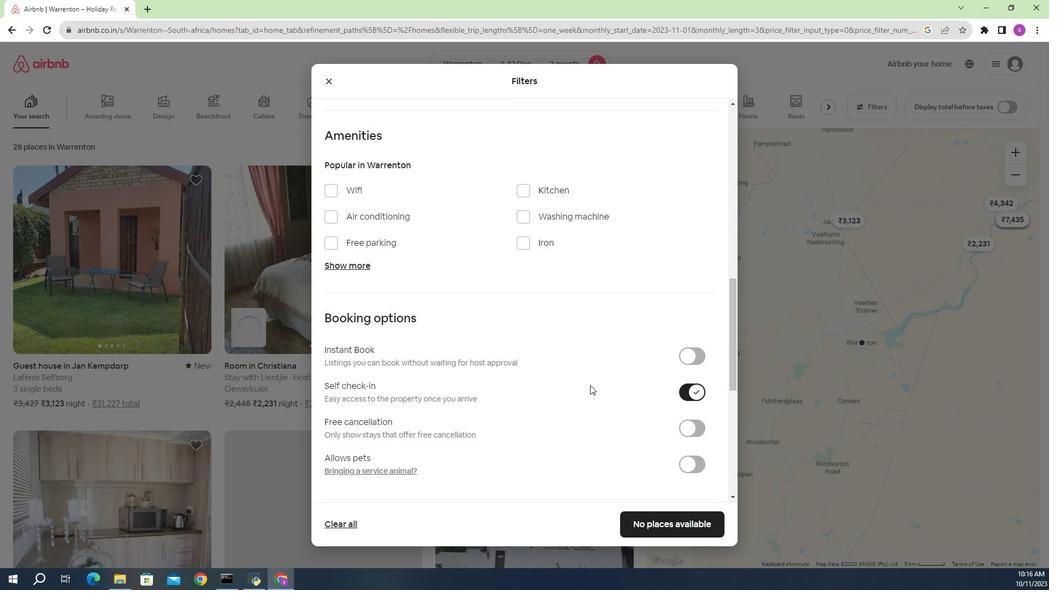 
Action: Mouse moved to (680, 523)
Screenshot: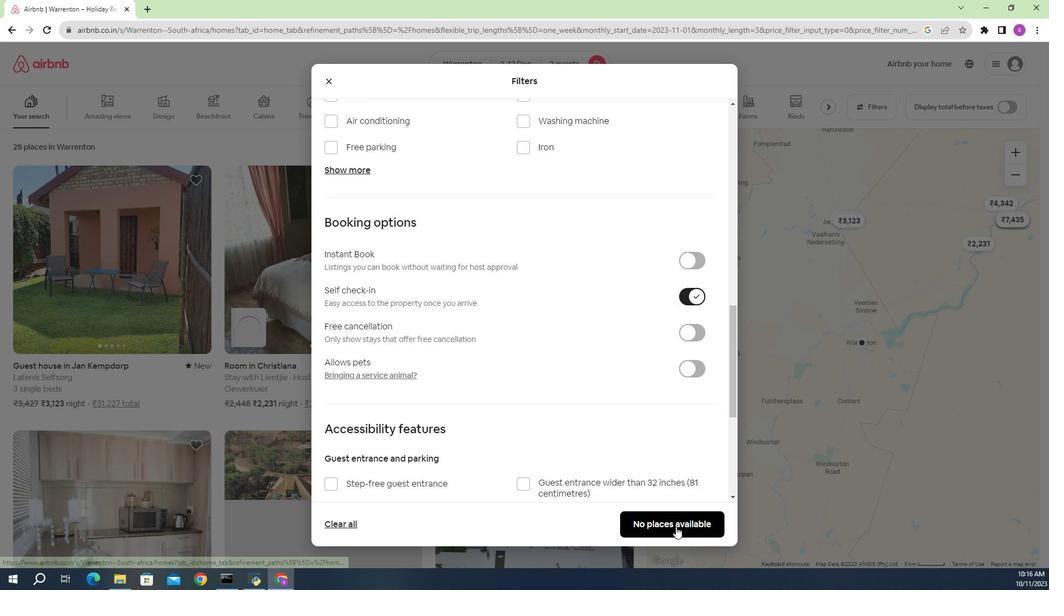 
Action: Mouse pressed left at (680, 523)
Screenshot: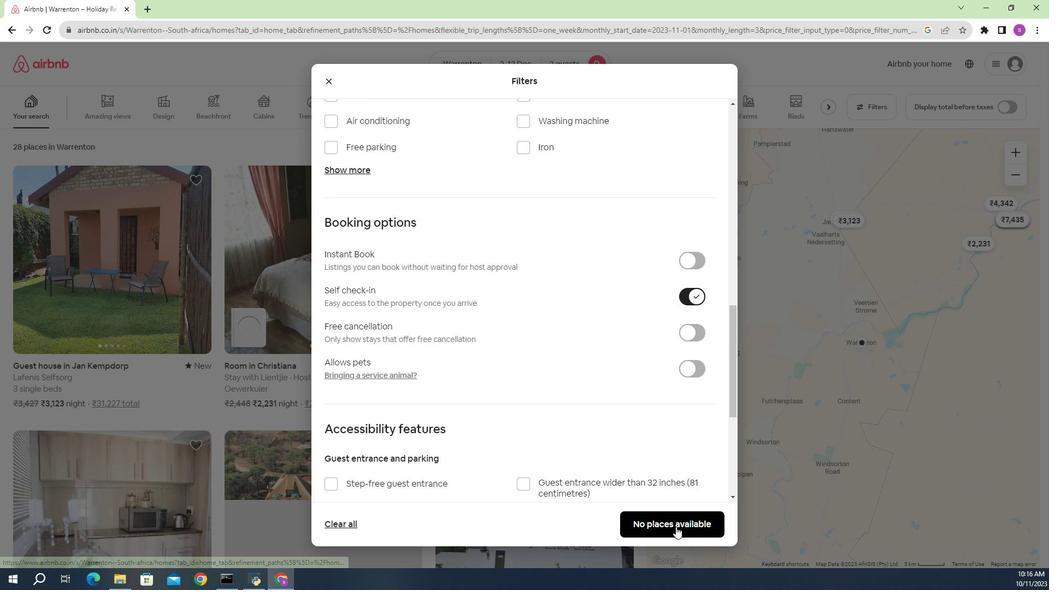 
Action: Mouse moved to (676, 411)
Screenshot: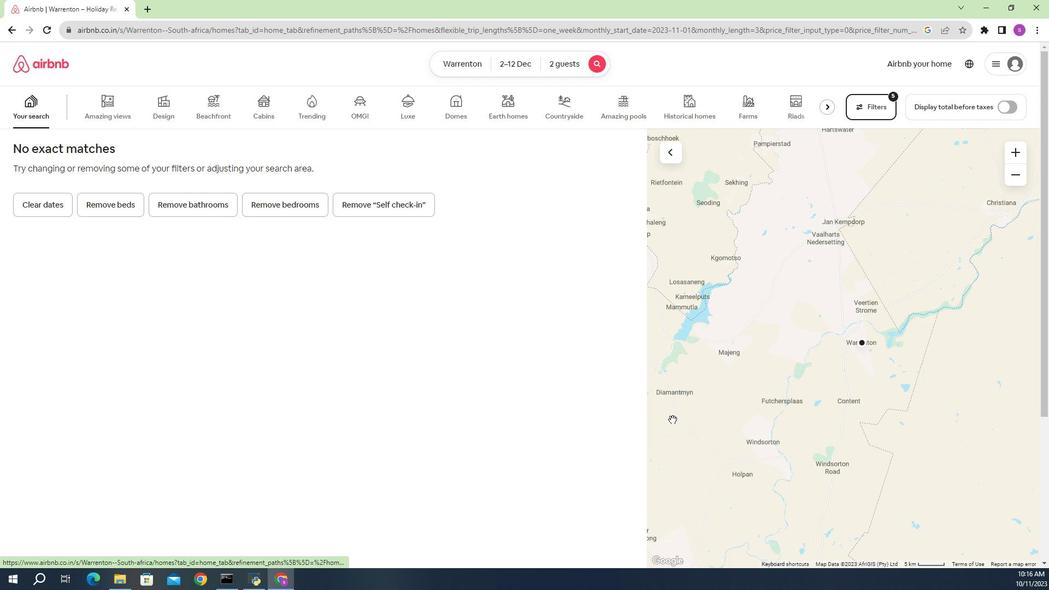 
